 Task: Search one way flight ticket for 3 adults, 3 children in business from Texarkana: Texarkana Regional Airport (webb Field) to Raleigh: Raleigh-durham International Airport on 8-5-2023. Choice of flights is Delta. Number of bags: 4 checked bags. Price is upto 108000. Outbound departure time preference is 0:00.
Action: Mouse moved to (282, 115)
Screenshot: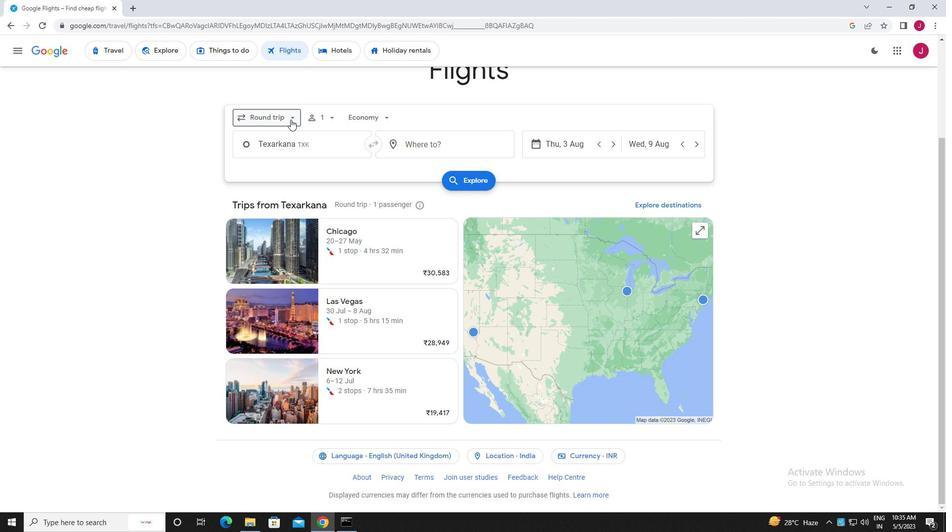 
Action: Mouse pressed left at (282, 115)
Screenshot: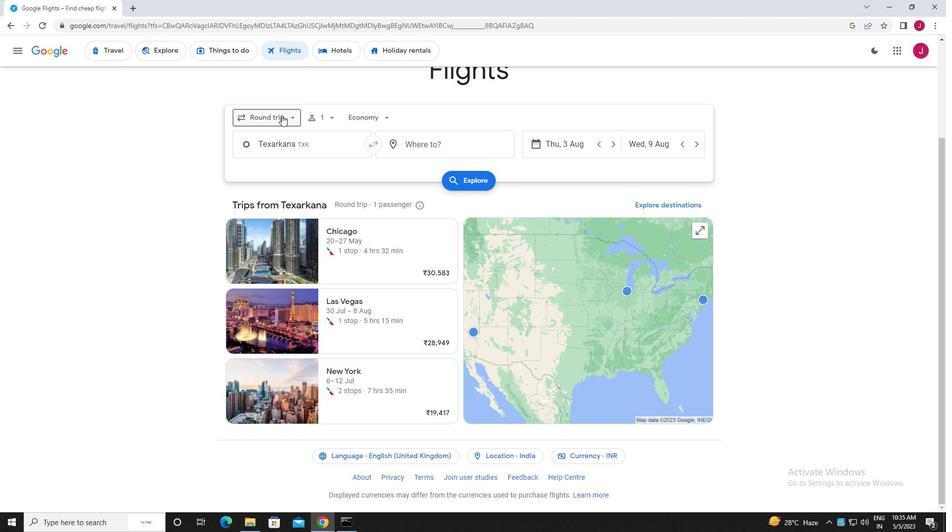 
Action: Mouse moved to (282, 164)
Screenshot: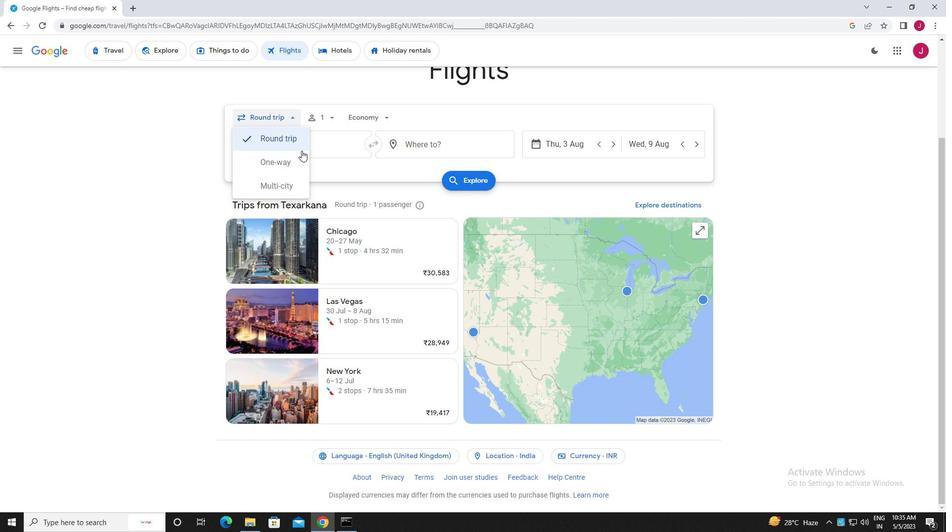 
Action: Mouse pressed left at (282, 164)
Screenshot: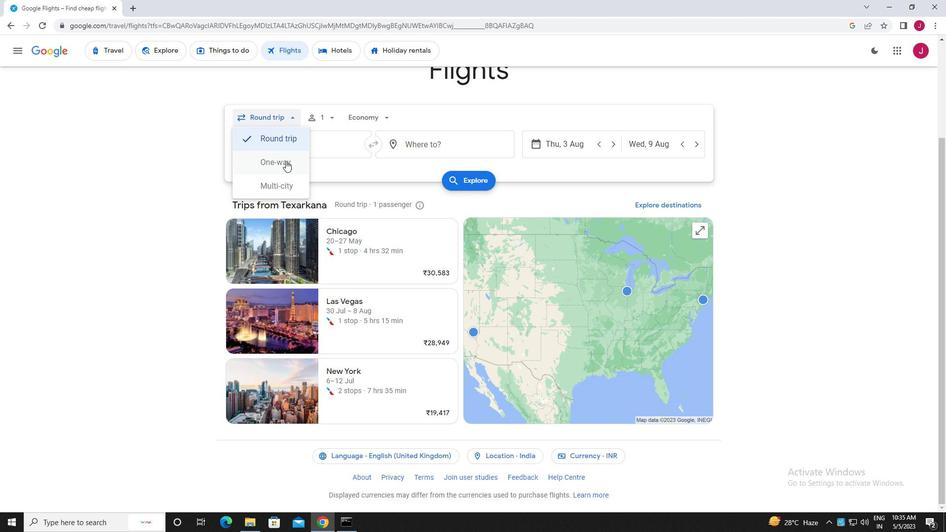 
Action: Mouse moved to (323, 118)
Screenshot: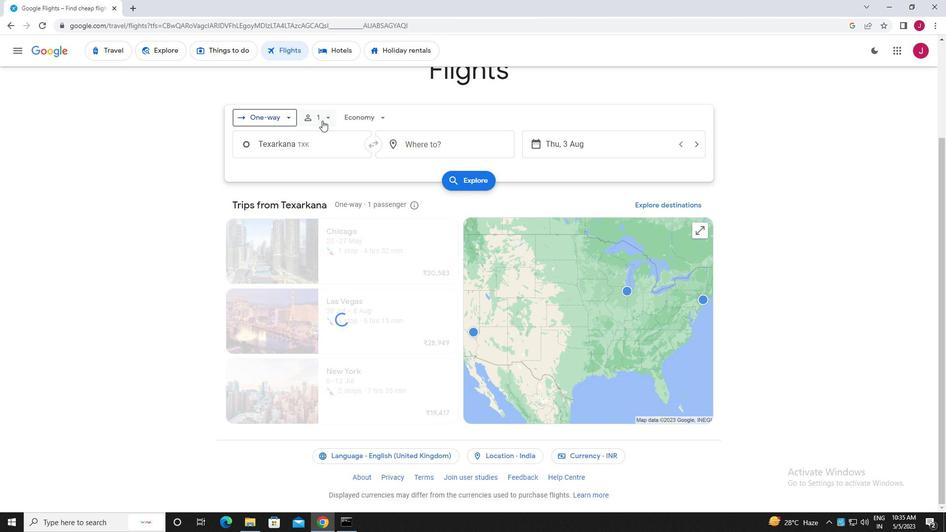 
Action: Mouse pressed left at (323, 118)
Screenshot: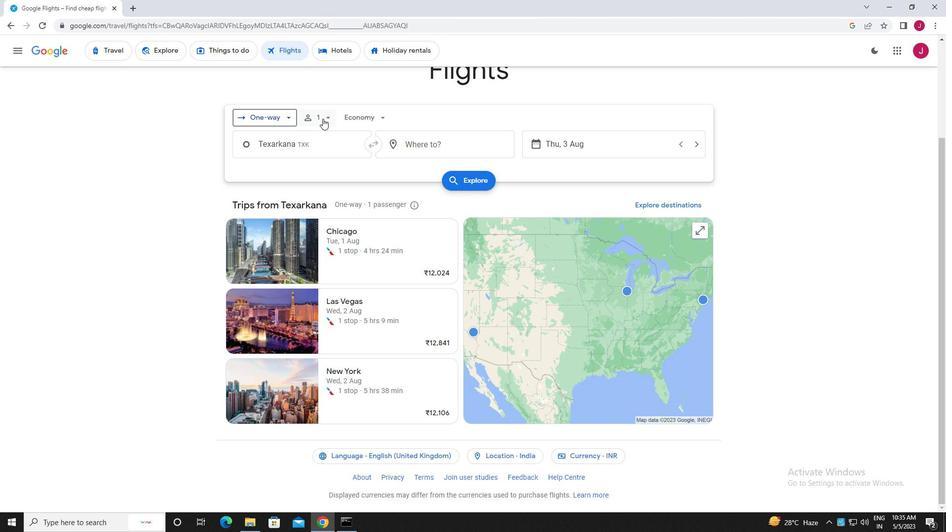 
Action: Mouse moved to (398, 144)
Screenshot: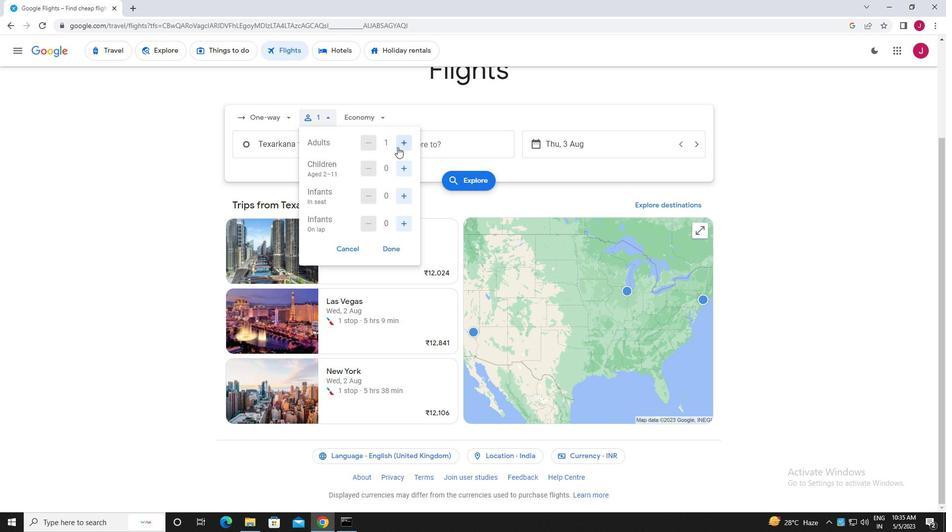 
Action: Mouse pressed left at (398, 144)
Screenshot: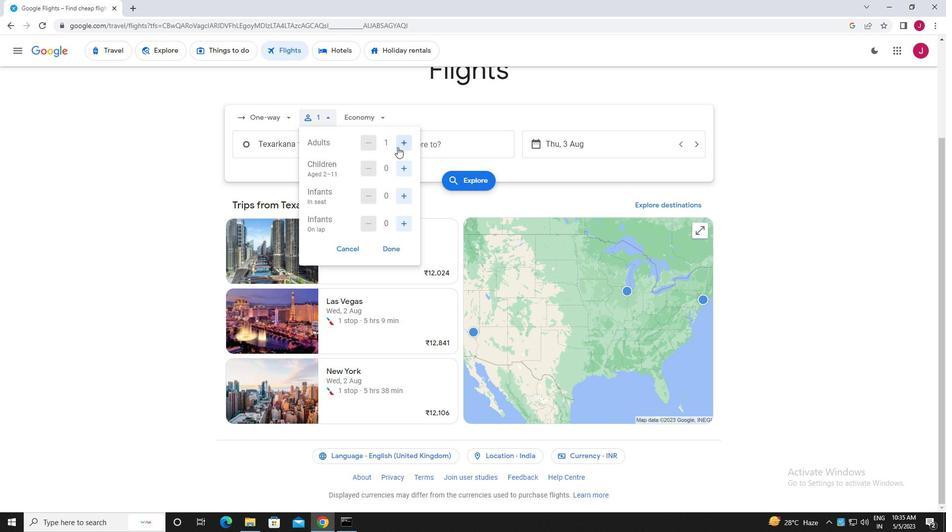 
Action: Mouse pressed left at (398, 144)
Screenshot: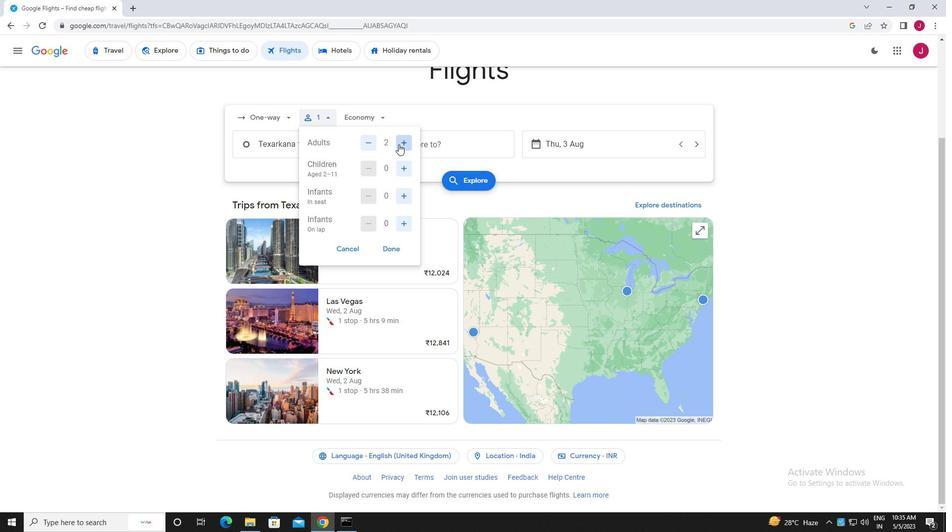 
Action: Mouse moved to (401, 169)
Screenshot: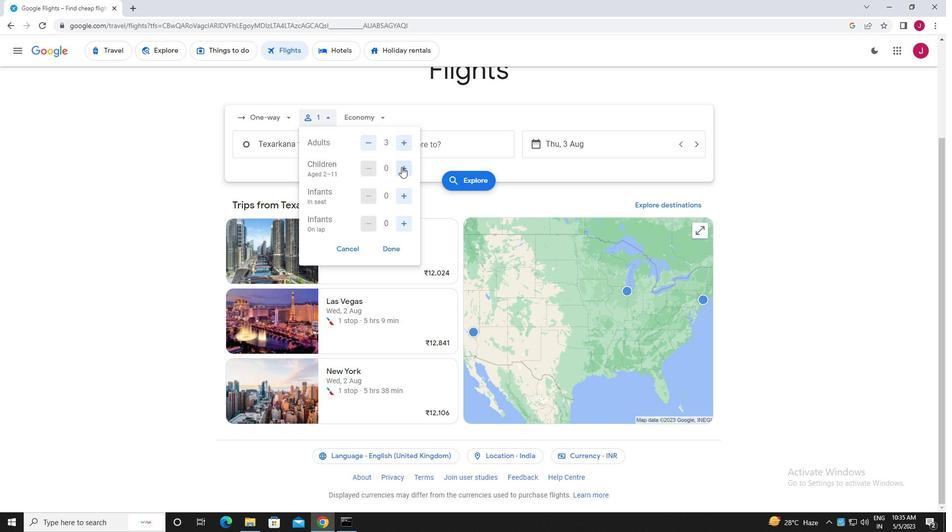 
Action: Mouse pressed left at (401, 169)
Screenshot: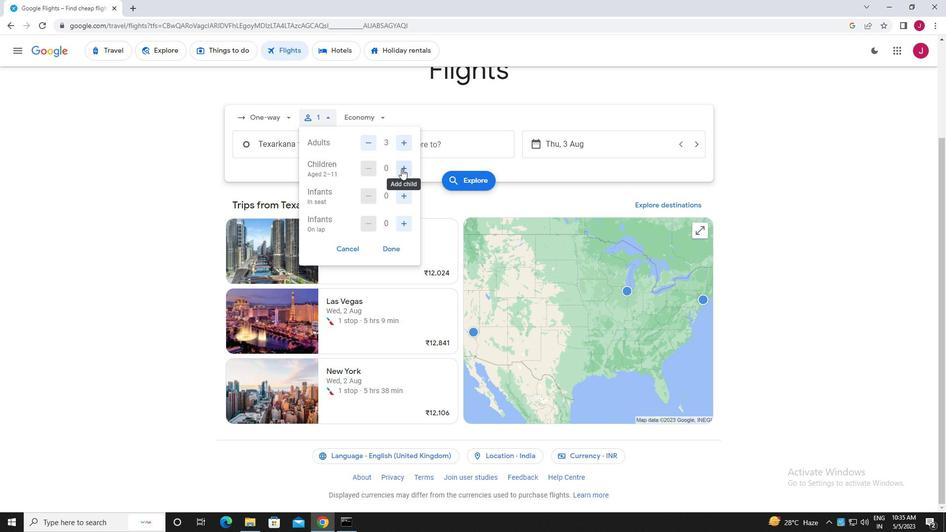 
Action: Mouse pressed left at (401, 169)
Screenshot: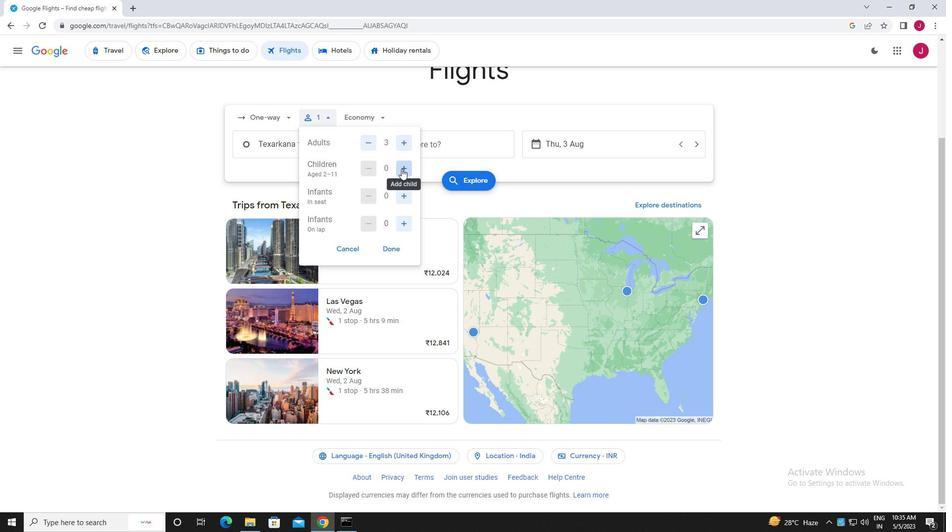 
Action: Mouse pressed left at (401, 169)
Screenshot: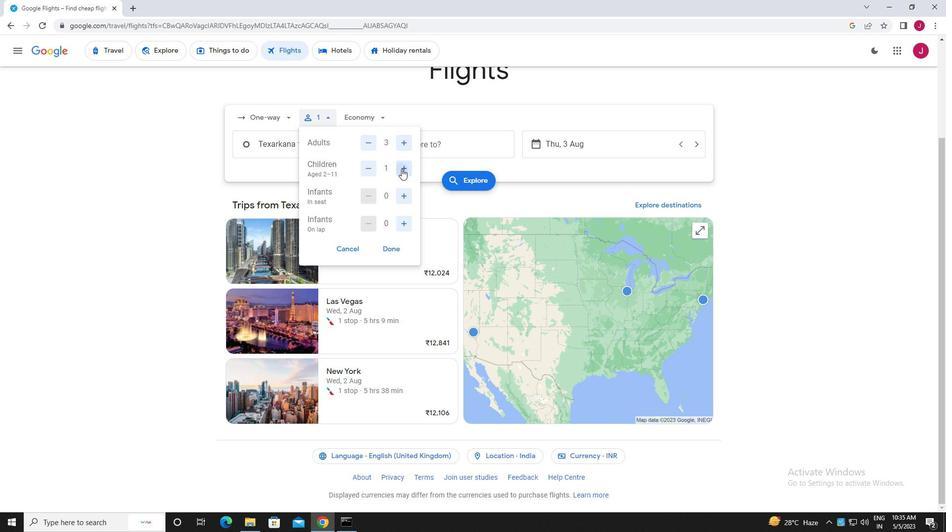 
Action: Mouse moved to (393, 247)
Screenshot: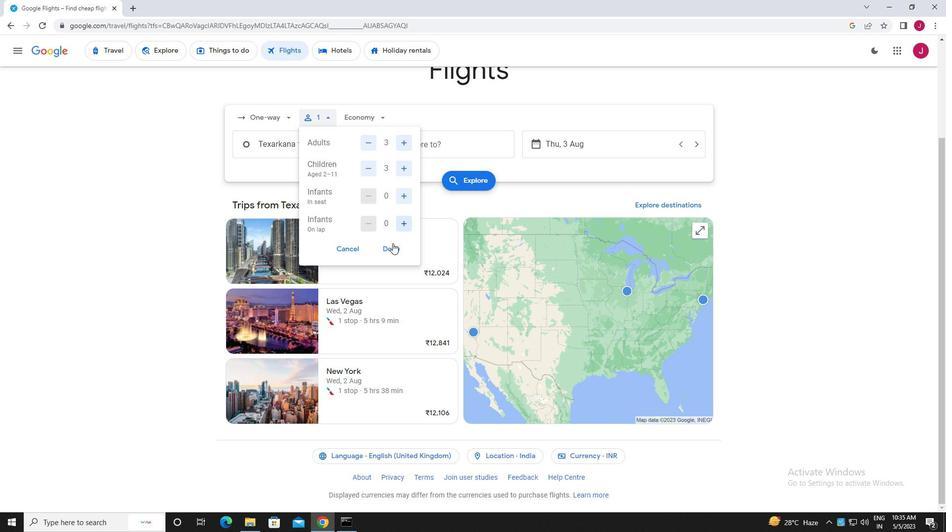 
Action: Mouse pressed left at (393, 247)
Screenshot: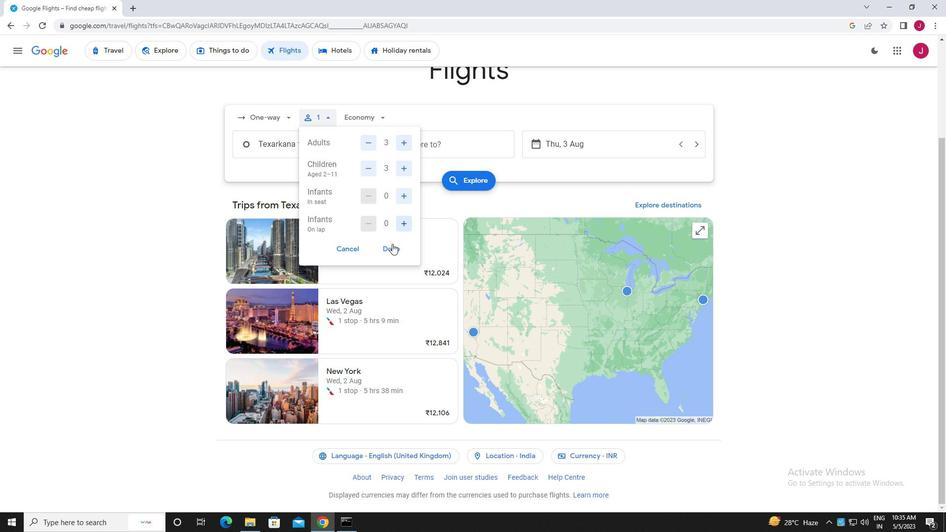 
Action: Mouse moved to (365, 119)
Screenshot: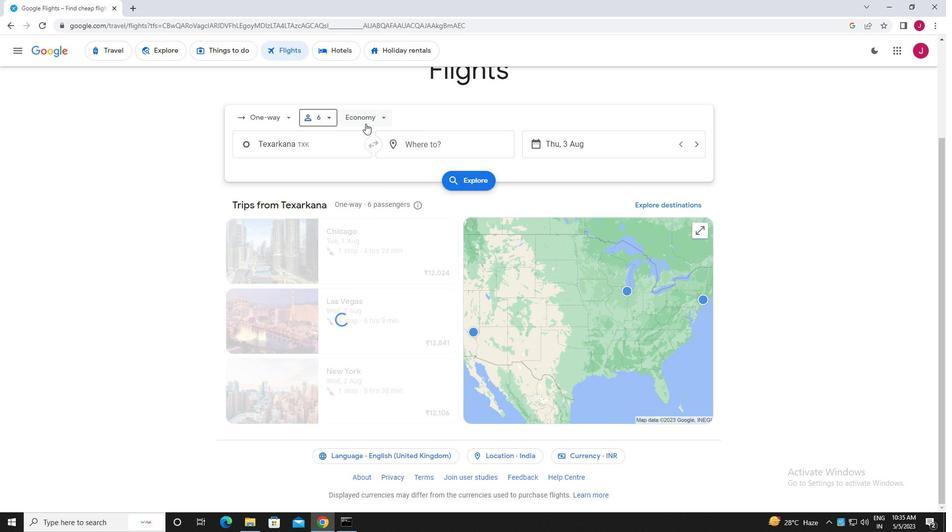 
Action: Mouse pressed left at (365, 119)
Screenshot: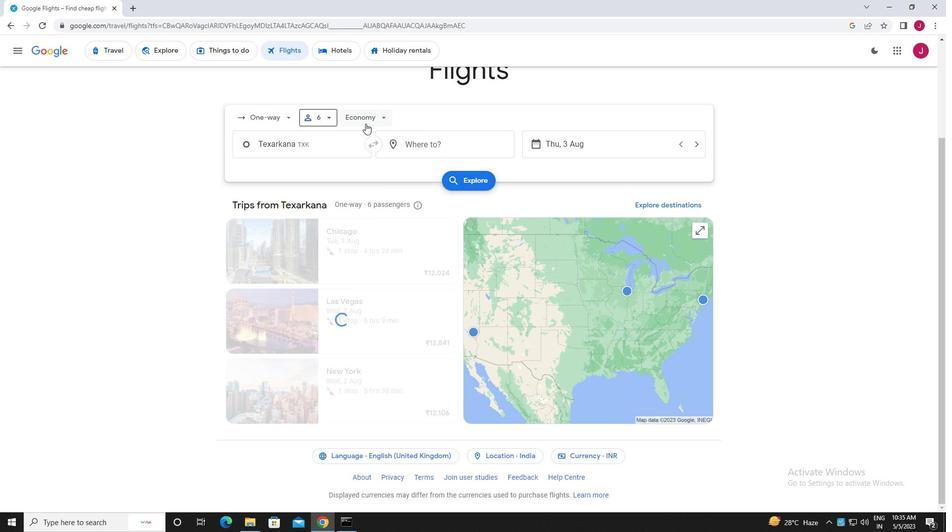 
Action: Mouse moved to (377, 185)
Screenshot: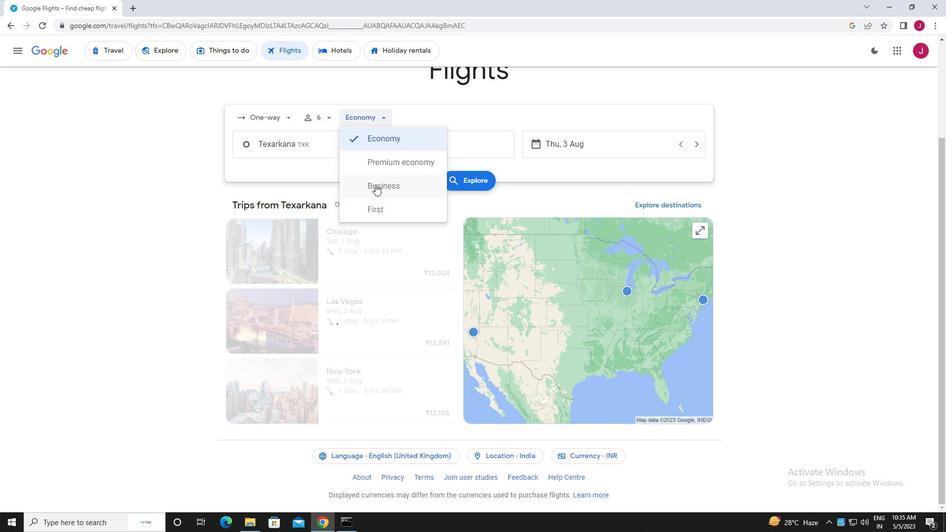 
Action: Mouse pressed left at (377, 185)
Screenshot: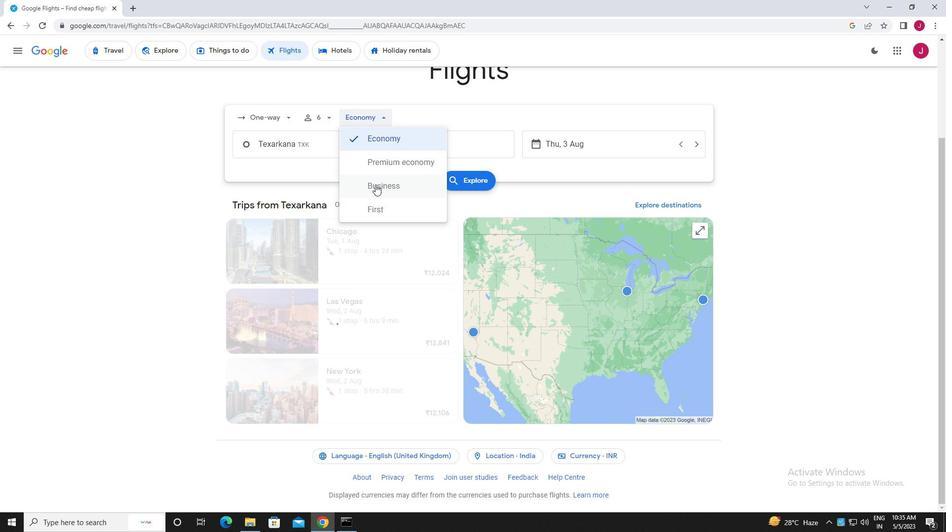 
Action: Mouse moved to (334, 147)
Screenshot: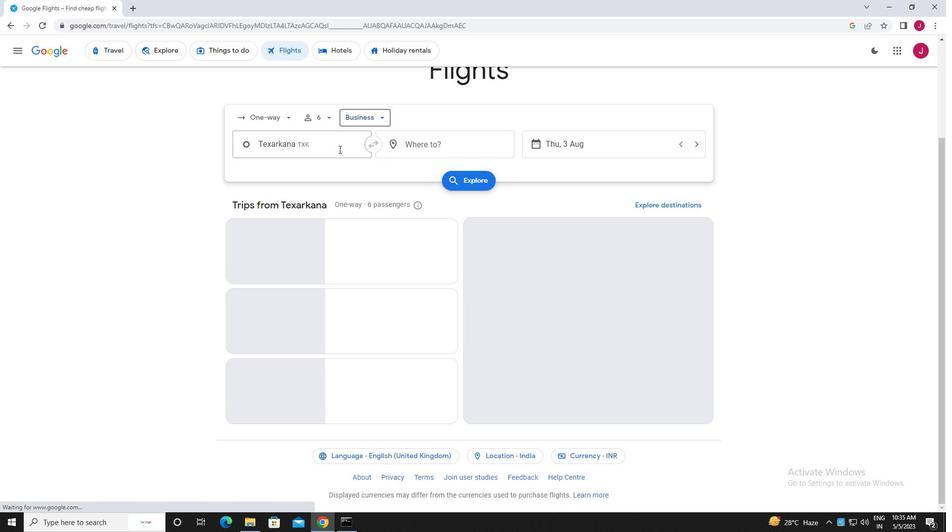 
Action: Mouse pressed left at (334, 147)
Screenshot: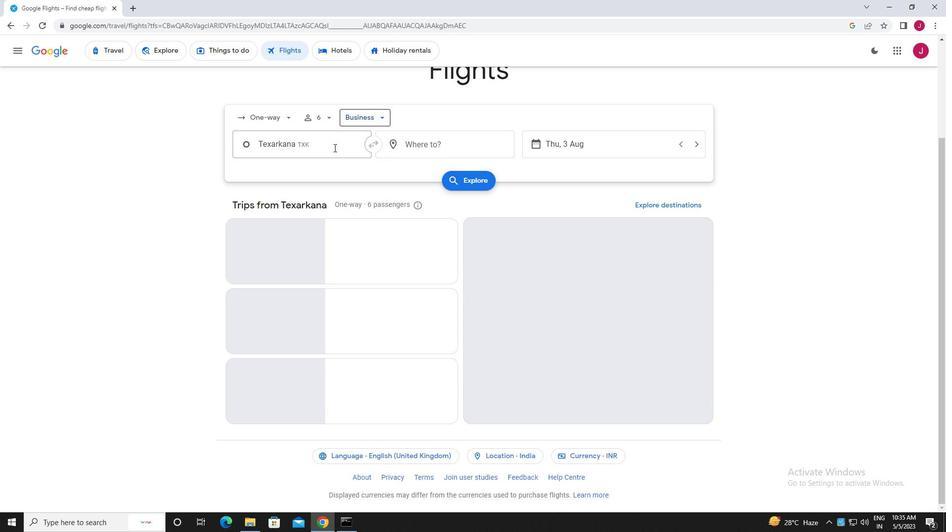 
Action: Mouse moved to (336, 147)
Screenshot: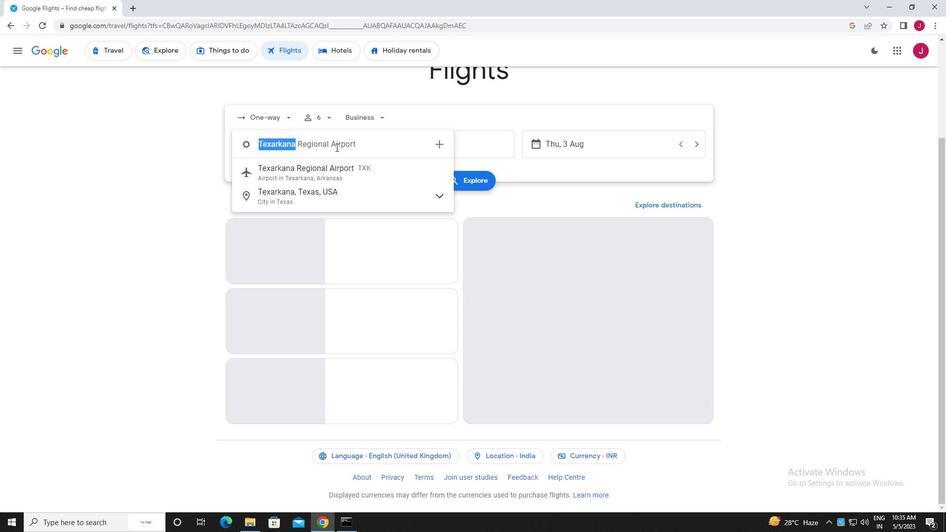 
Action: Key pressed texarkana
Screenshot: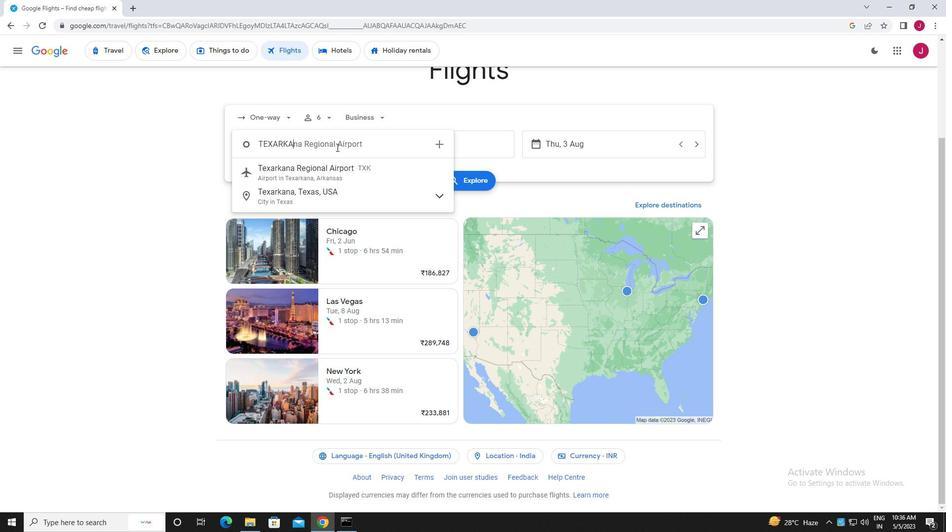 
Action: Mouse moved to (340, 171)
Screenshot: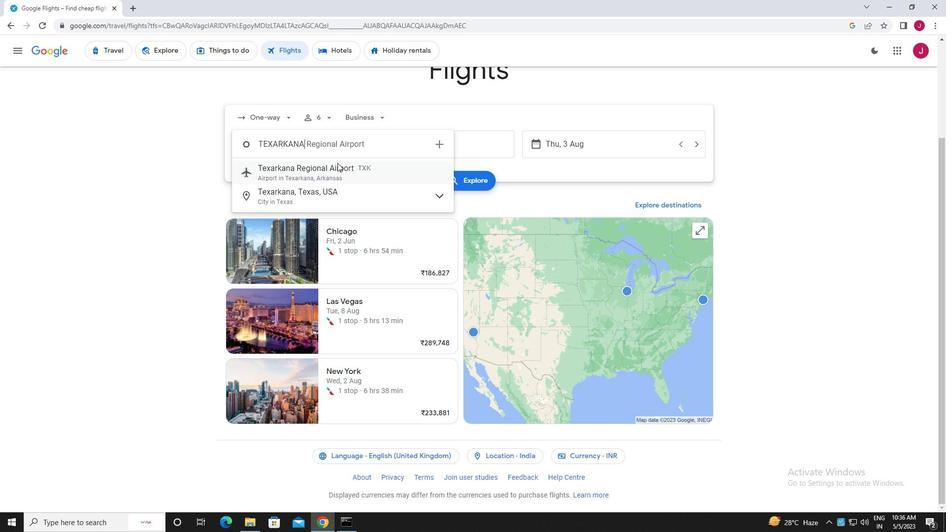 
Action: Mouse pressed left at (340, 171)
Screenshot: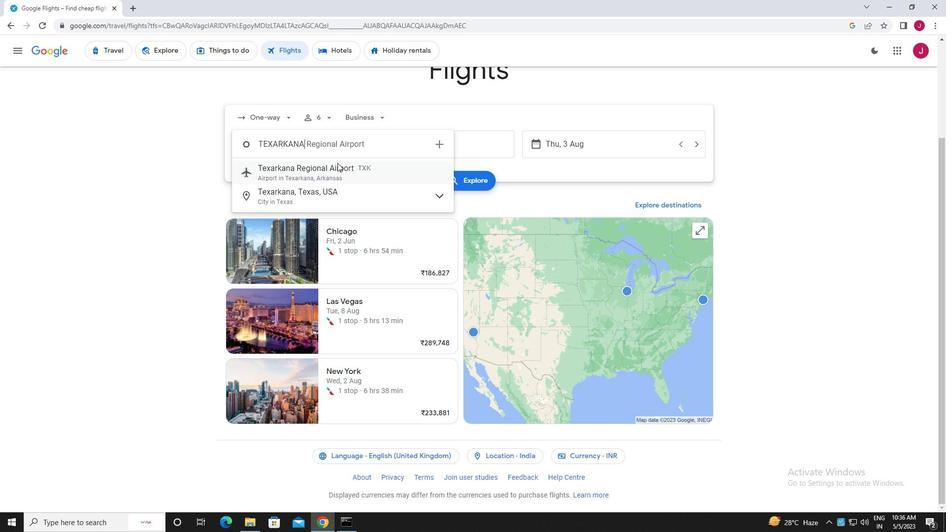 
Action: Mouse moved to (443, 145)
Screenshot: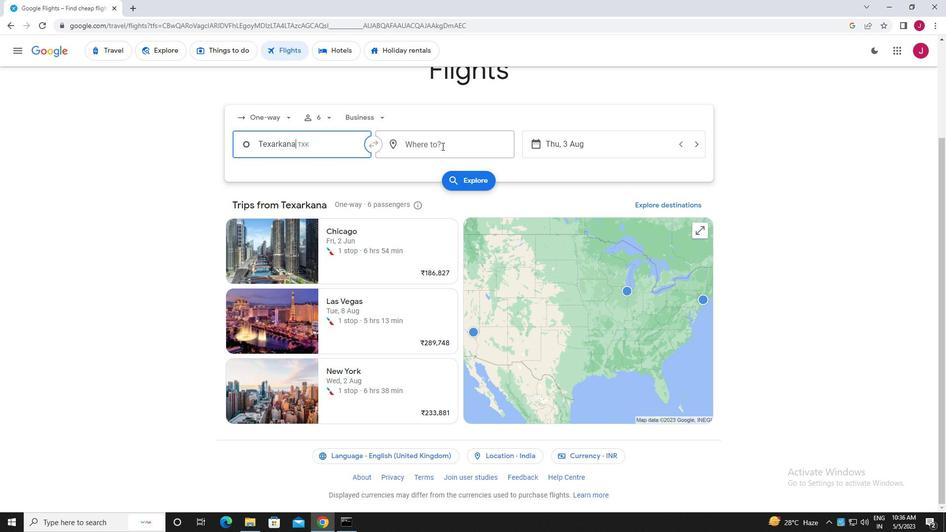 
Action: Mouse pressed left at (443, 145)
Screenshot: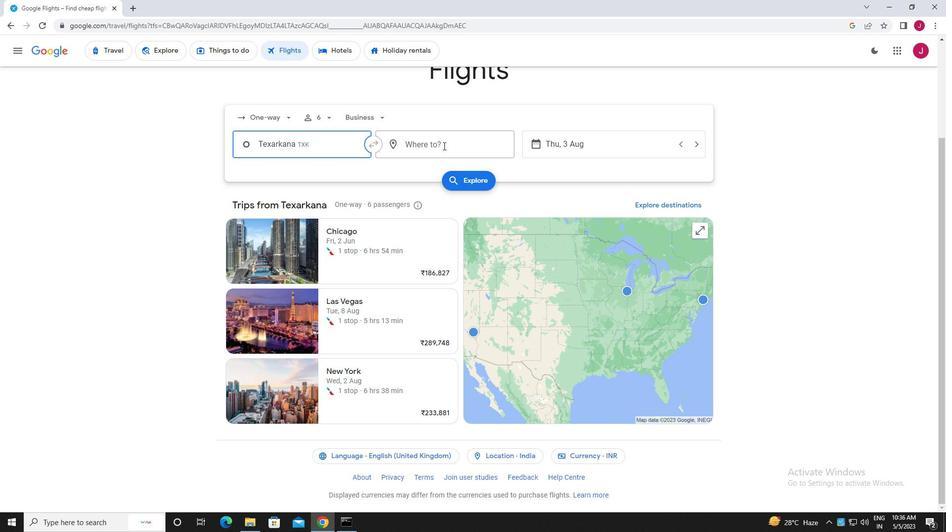 
Action: Mouse moved to (443, 146)
Screenshot: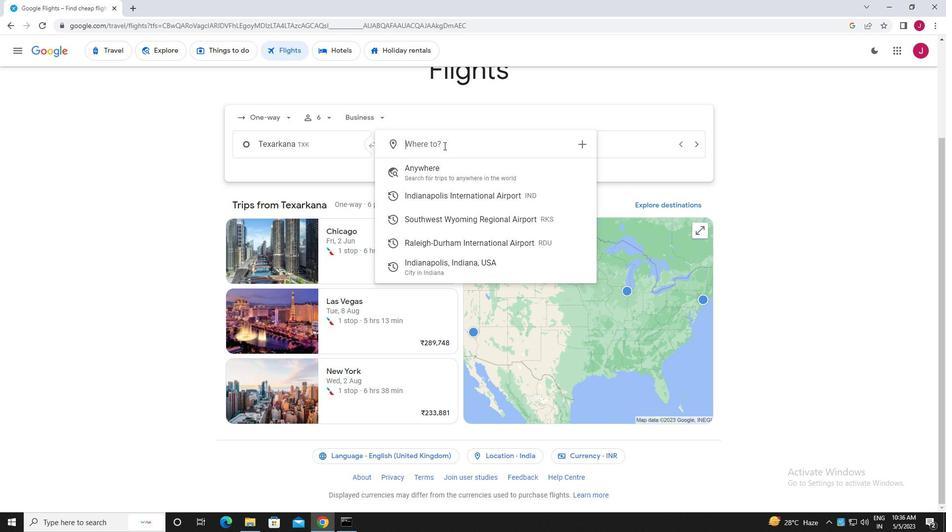 
Action: Key pressed raleigh
Screenshot: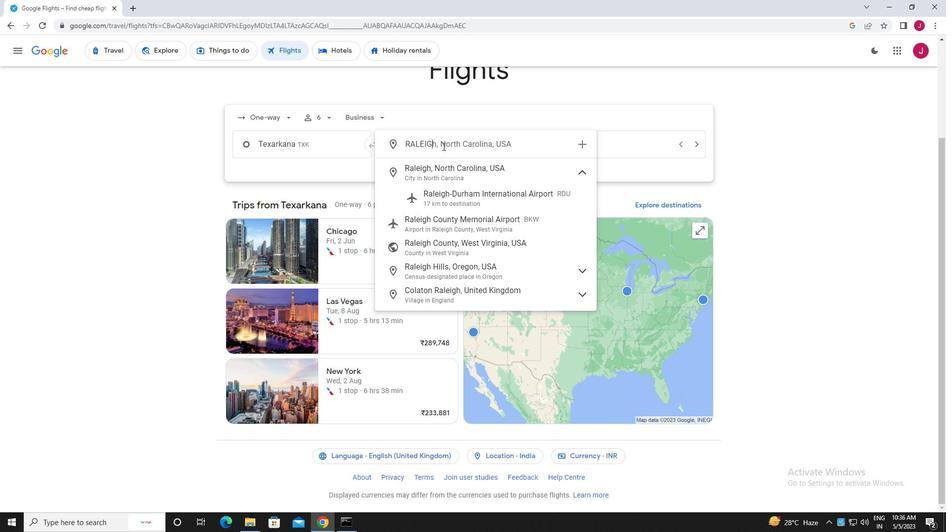 
Action: Mouse moved to (474, 201)
Screenshot: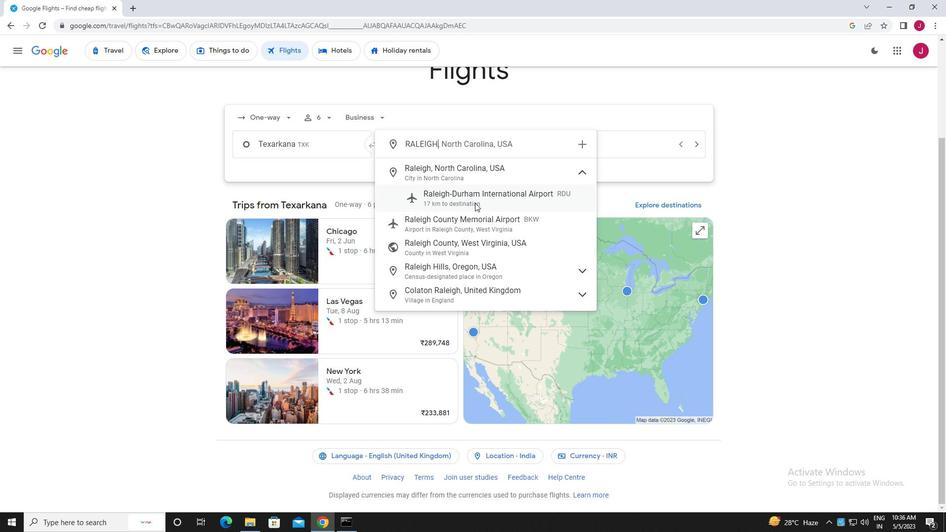 
Action: Mouse pressed left at (474, 201)
Screenshot: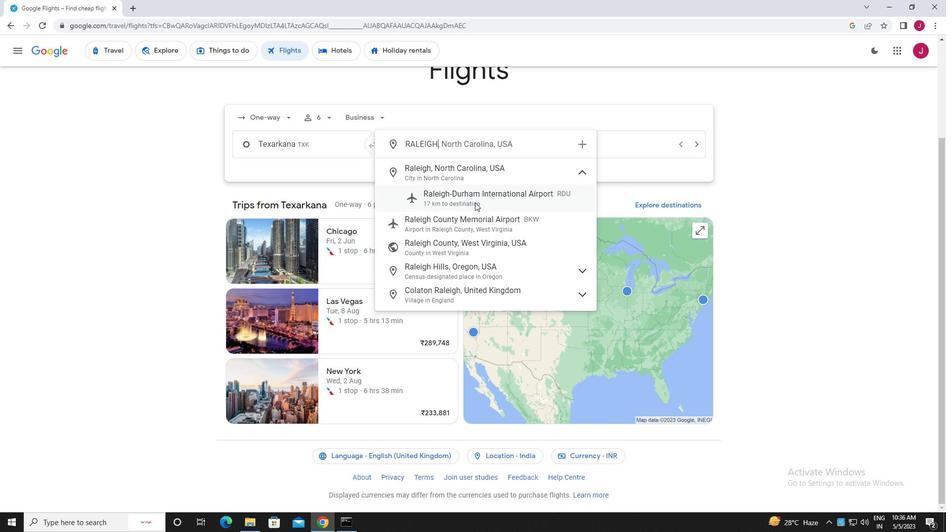 
Action: Mouse moved to (620, 144)
Screenshot: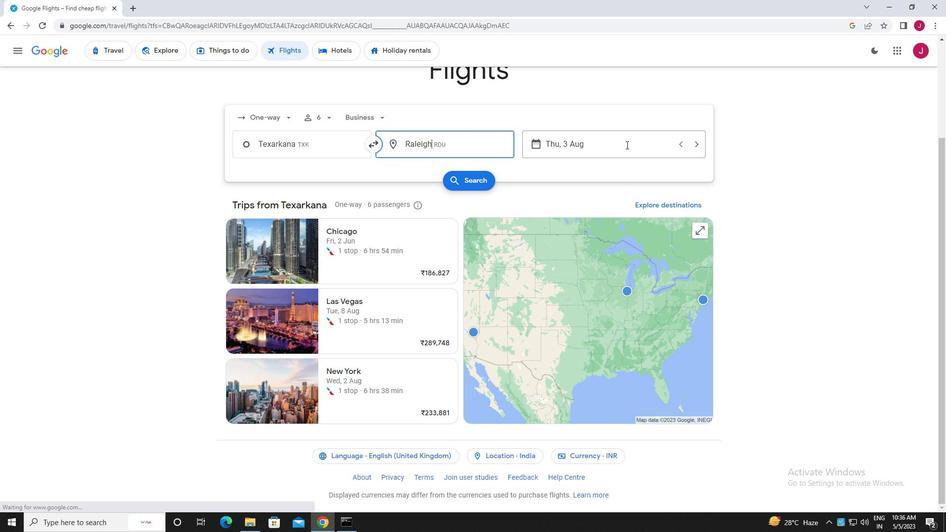 
Action: Mouse pressed left at (620, 144)
Screenshot: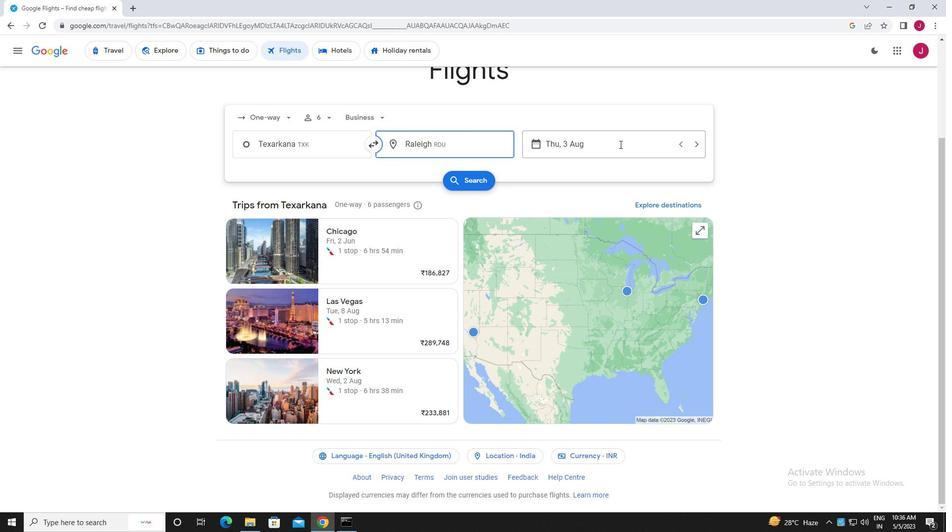 
Action: Mouse moved to (494, 222)
Screenshot: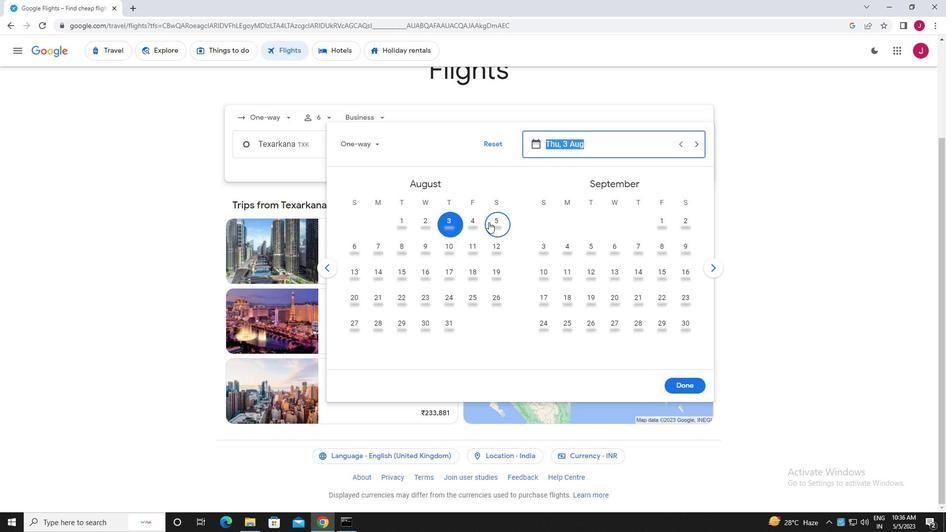 
Action: Mouse pressed left at (494, 222)
Screenshot: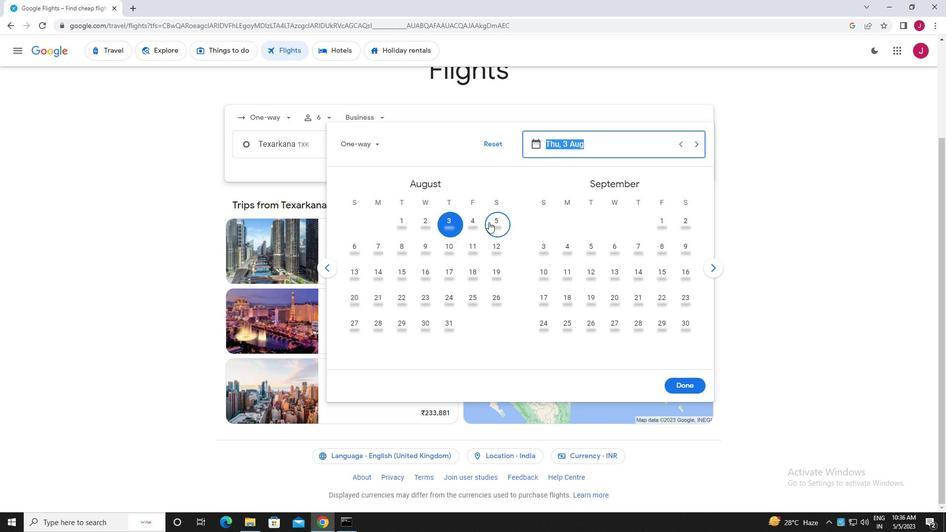 
Action: Mouse moved to (677, 389)
Screenshot: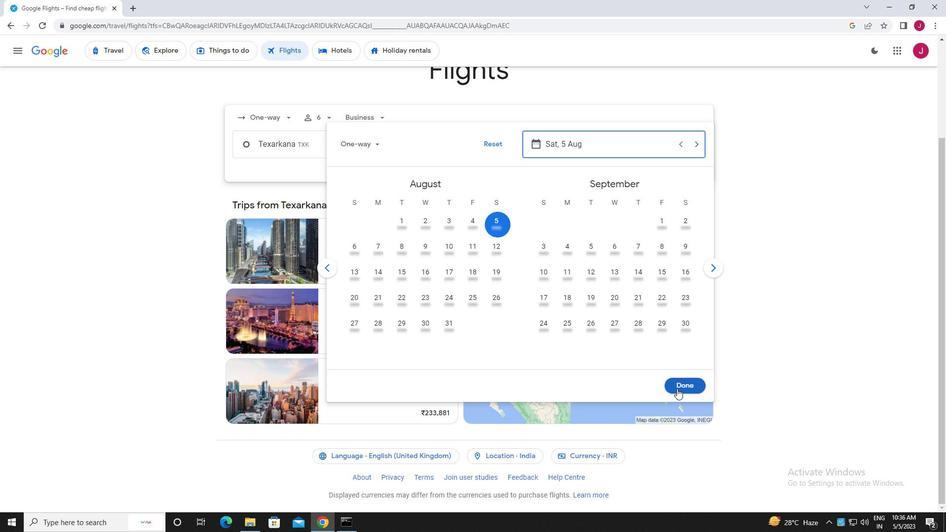 
Action: Mouse pressed left at (677, 389)
Screenshot: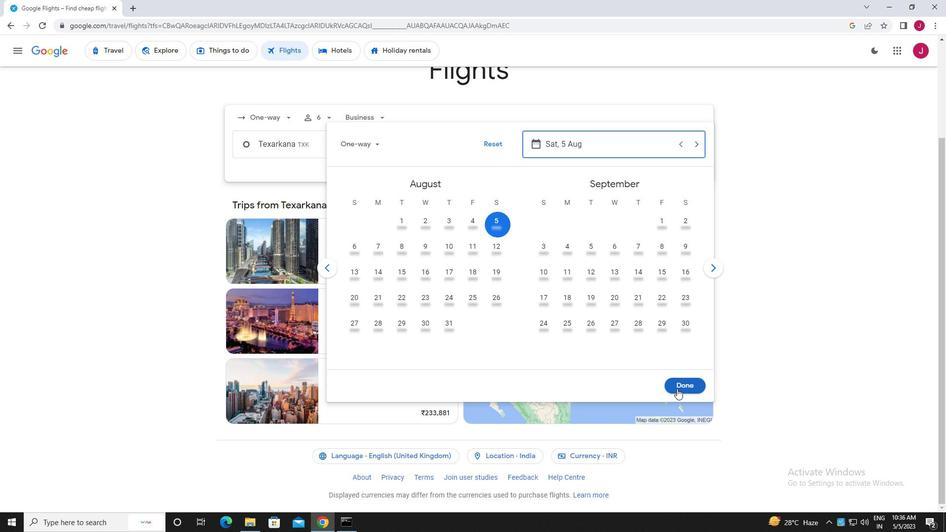 
Action: Mouse moved to (477, 183)
Screenshot: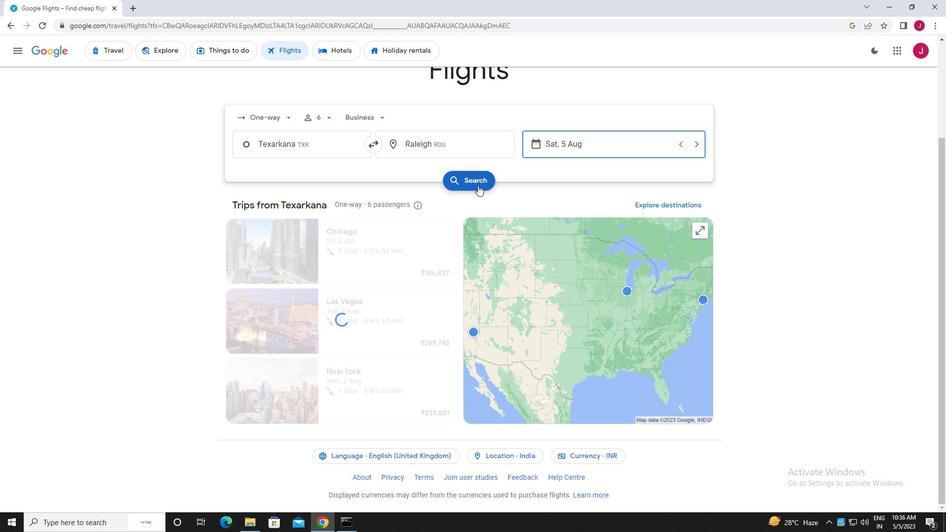 
Action: Mouse pressed left at (477, 183)
Screenshot: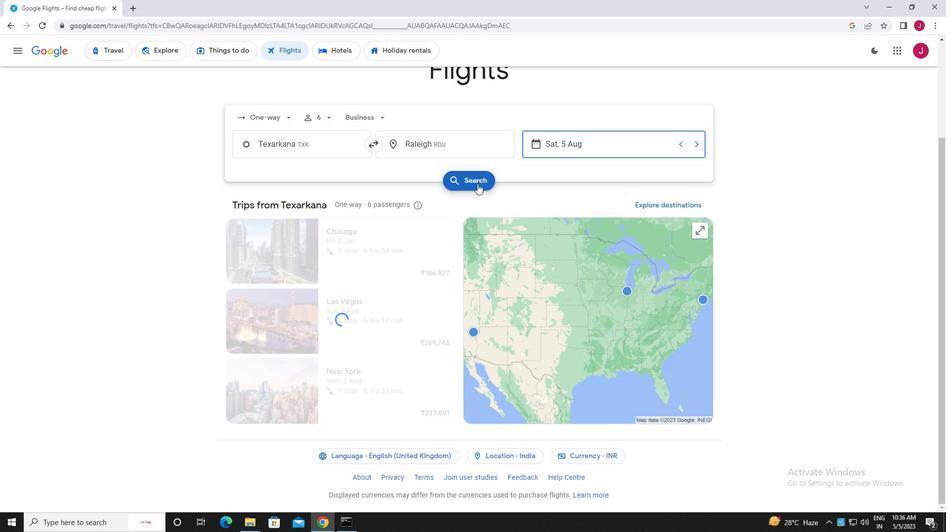 
Action: Mouse moved to (251, 137)
Screenshot: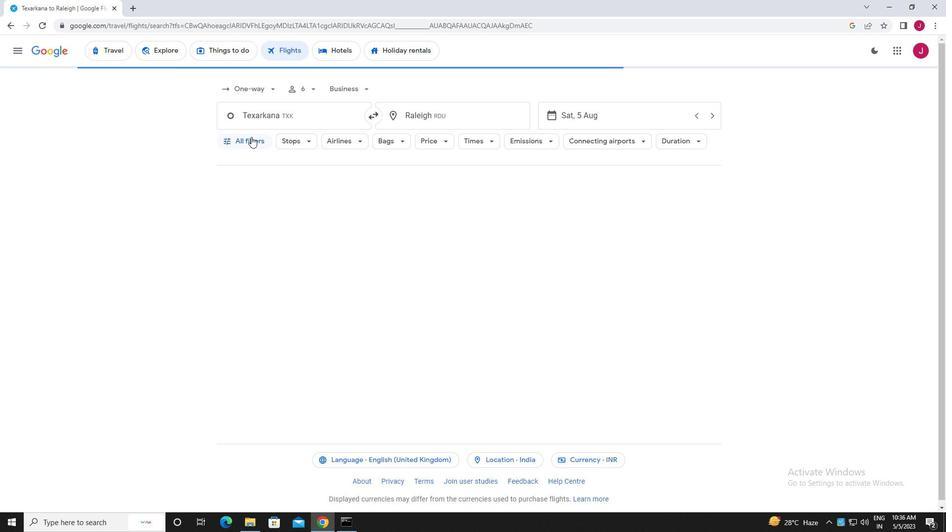 
Action: Mouse pressed left at (251, 137)
Screenshot: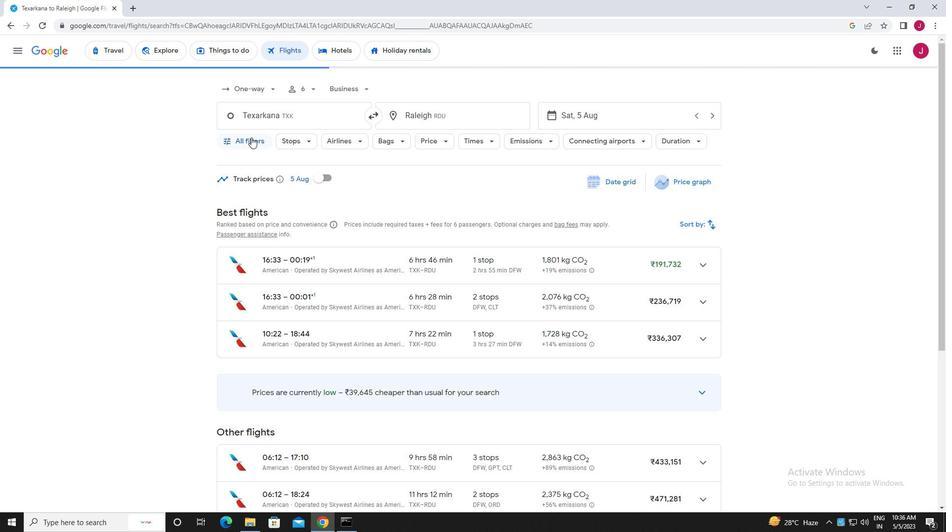 
Action: Mouse moved to (302, 198)
Screenshot: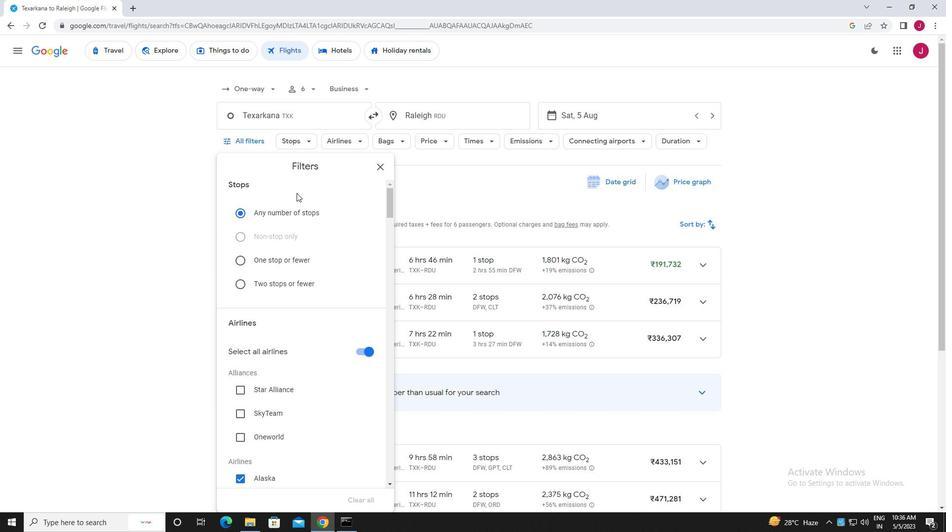 
Action: Mouse scrolled (302, 198) with delta (0, 0)
Screenshot: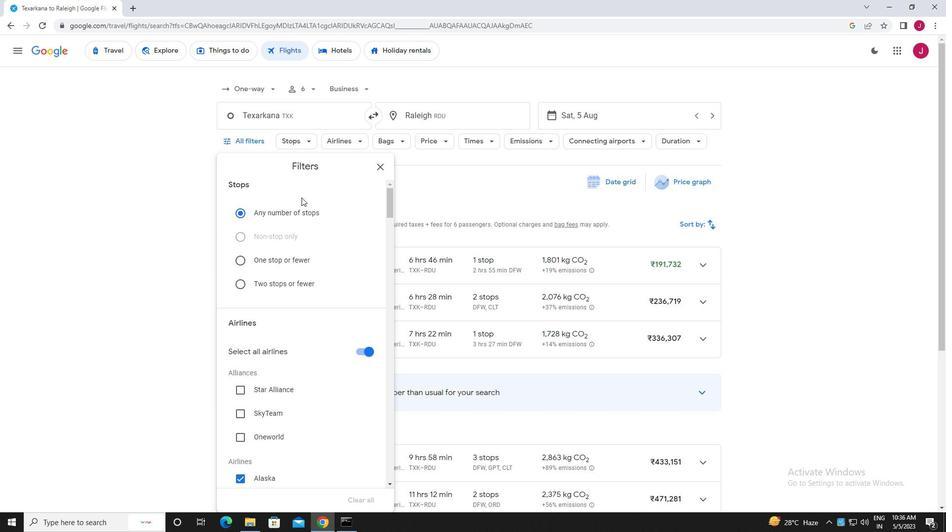 
Action: Mouse scrolled (302, 198) with delta (0, 0)
Screenshot: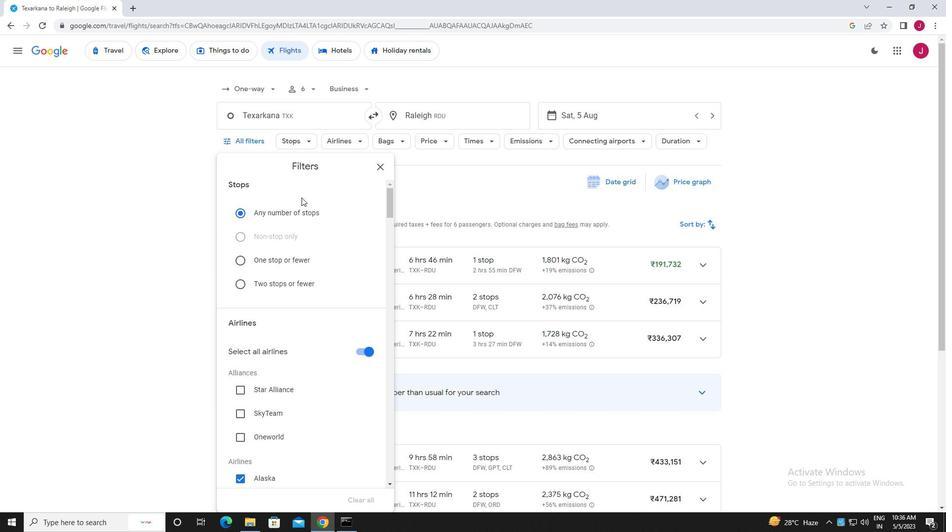 
Action: Mouse scrolled (302, 198) with delta (0, 0)
Screenshot: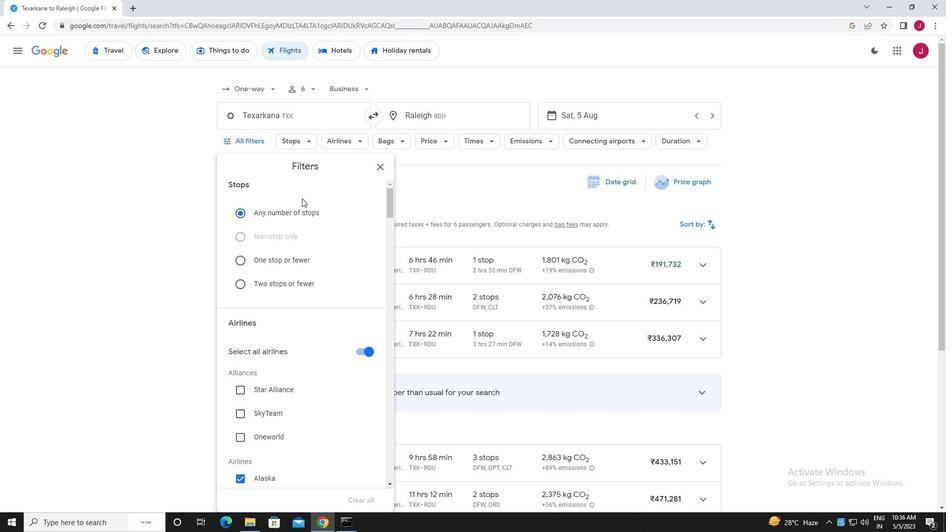
Action: Mouse moved to (362, 207)
Screenshot: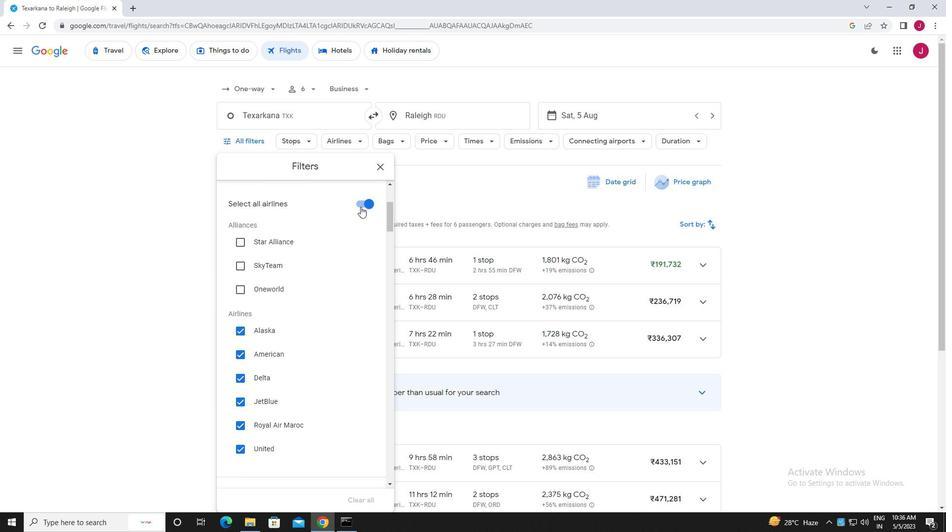 
Action: Mouse pressed left at (362, 207)
Screenshot: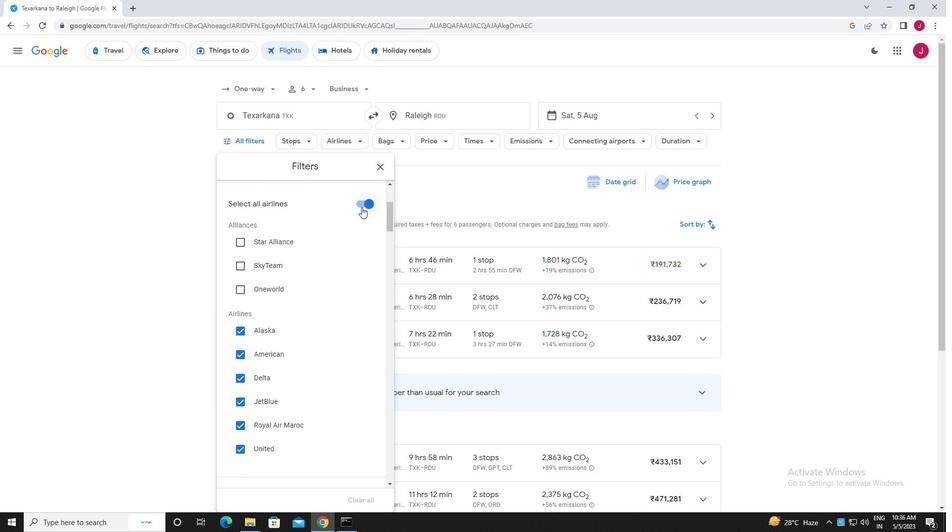 
Action: Mouse moved to (325, 226)
Screenshot: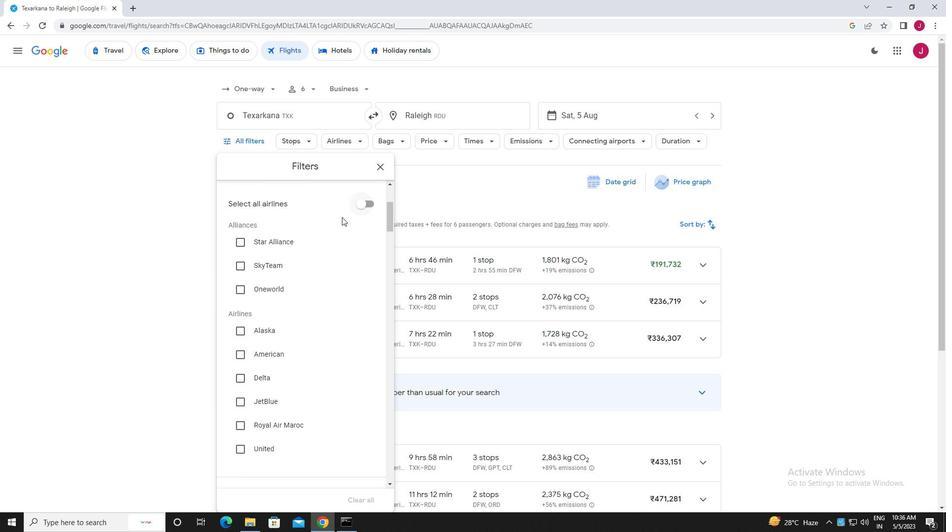 
Action: Mouse scrolled (325, 225) with delta (0, 0)
Screenshot: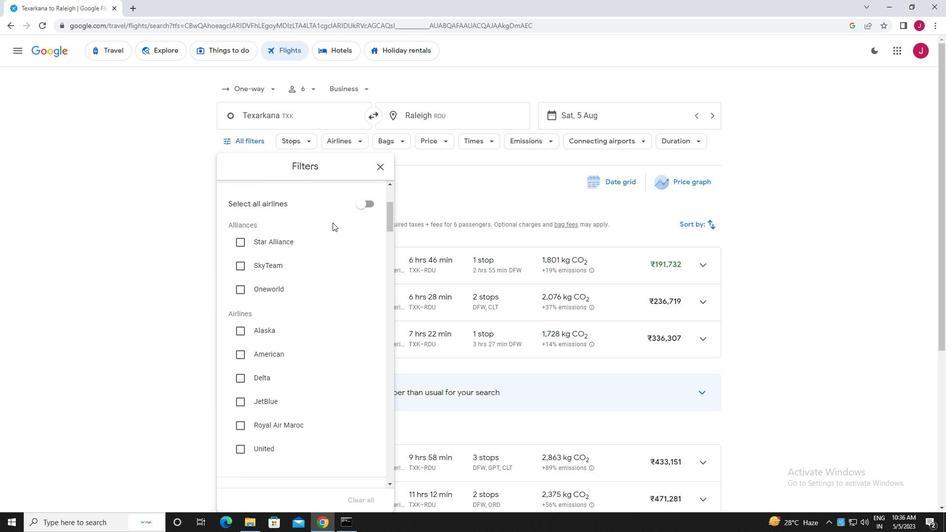 
Action: Mouse scrolled (325, 225) with delta (0, 0)
Screenshot: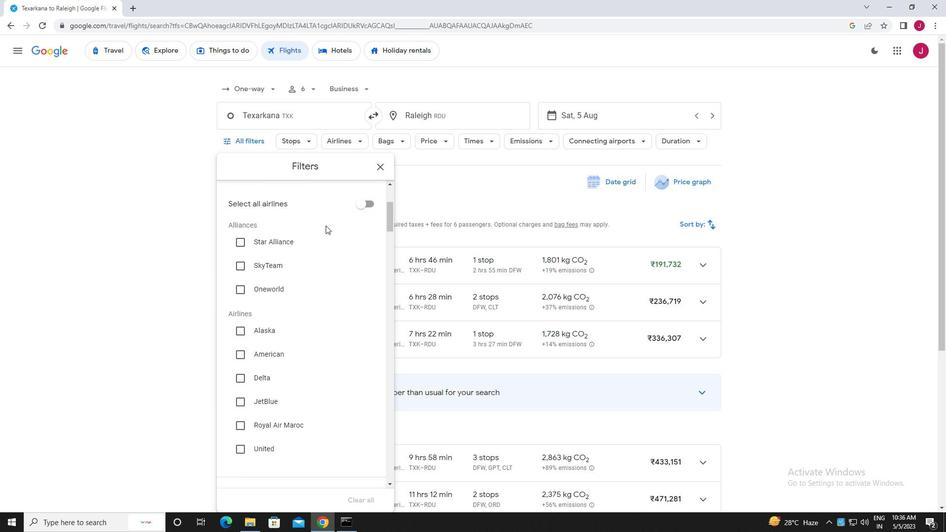 
Action: Mouse scrolled (325, 225) with delta (0, 0)
Screenshot: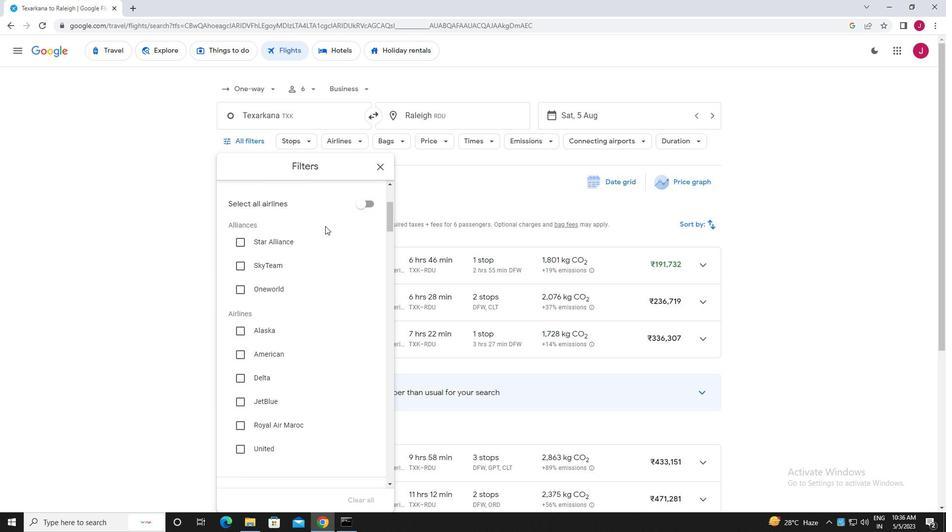 
Action: Mouse moved to (242, 228)
Screenshot: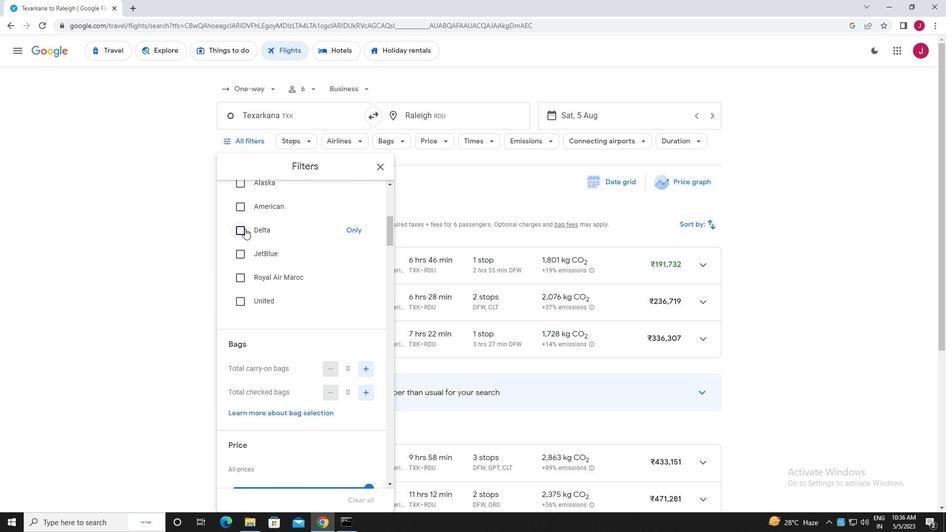 
Action: Mouse pressed left at (242, 228)
Screenshot: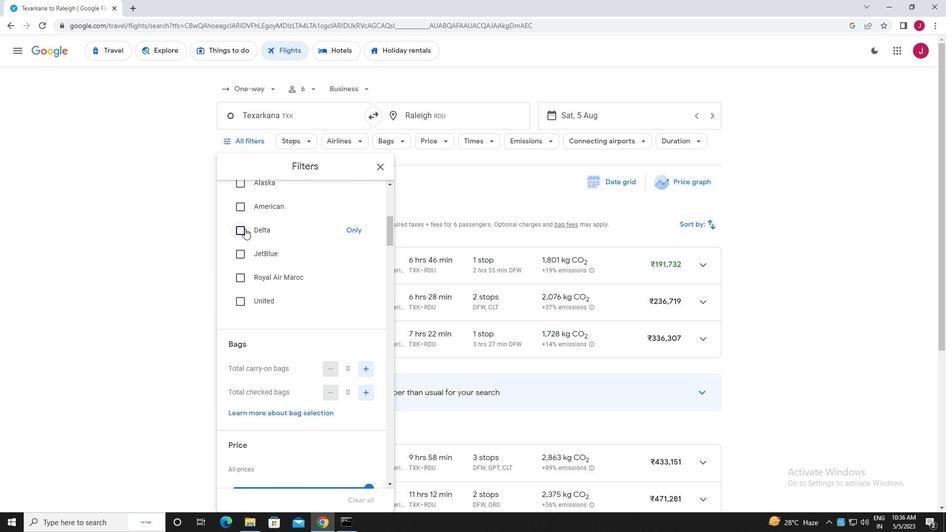 
Action: Mouse moved to (296, 232)
Screenshot: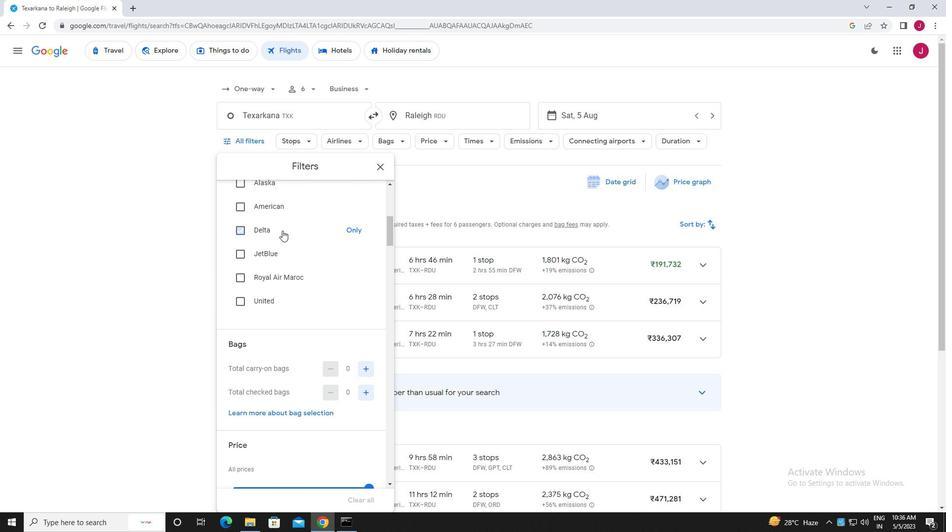 
Action: Mouse scrolled (296, 231) with delta (0, 0)
Screenshot: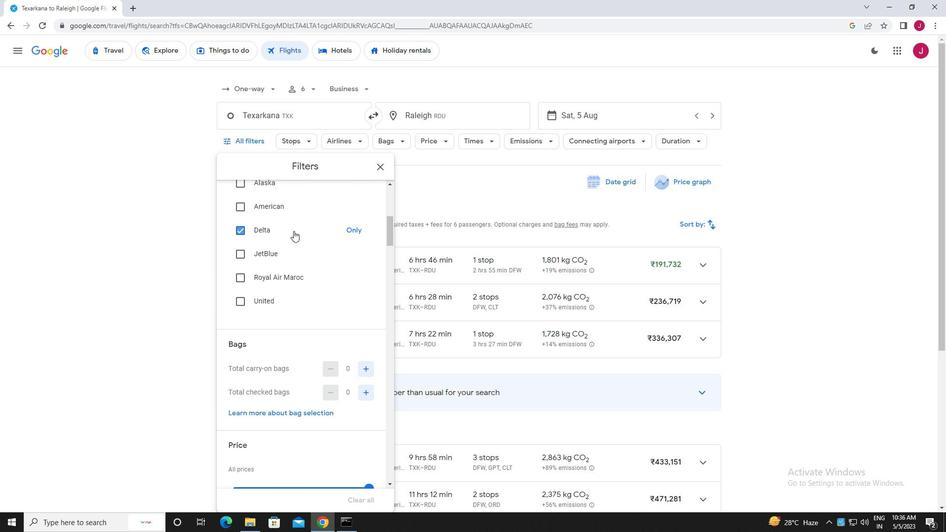 
Action: Mouse scrolled (296, 231) with delta (0, 0)
Screenshot: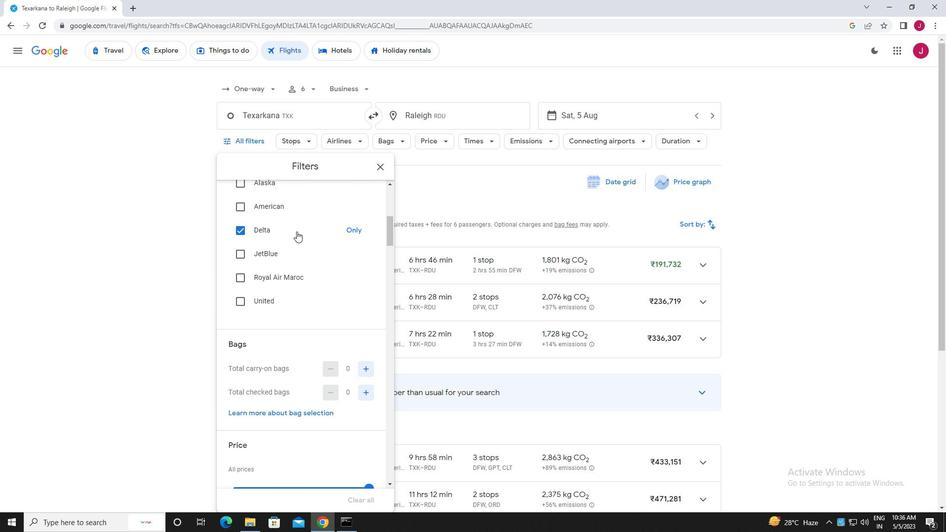 
Action: Mouse scrolled (296, 231) with delta (0, 0)
Screenshot: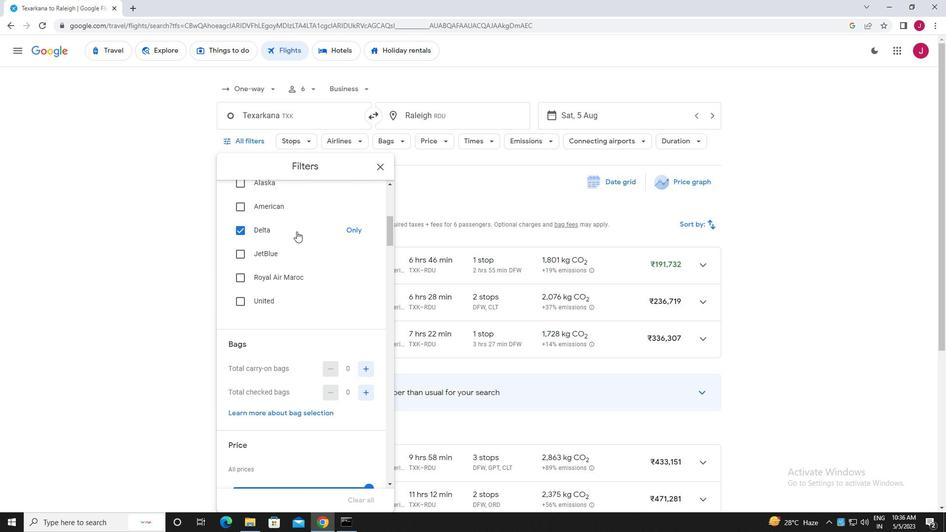 
Action: Mouse scrolled (296, 231) with delta (0, 0)
Screenshot: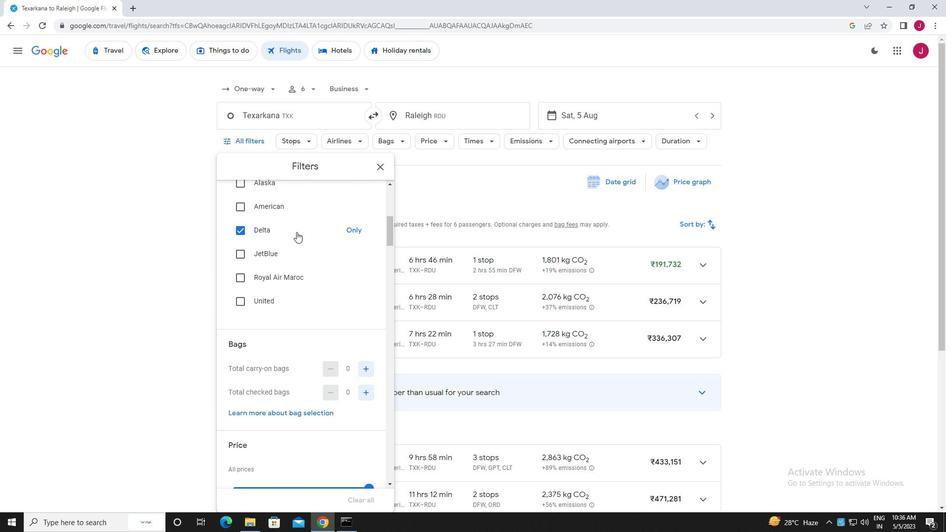 
Action: Mouse scrolled (296, 232) with delta (0, 0)
Screenshot: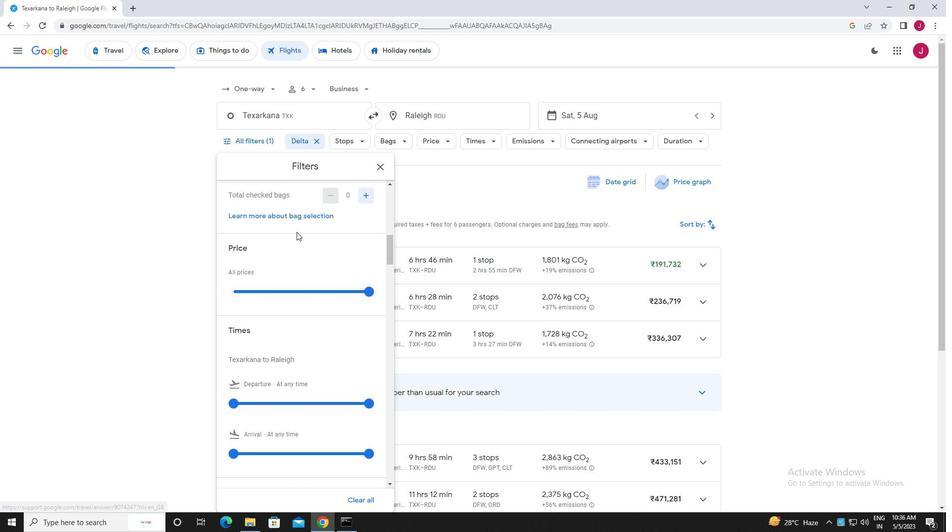 
Action: Mouse moved to (364, 248)
Screenshot: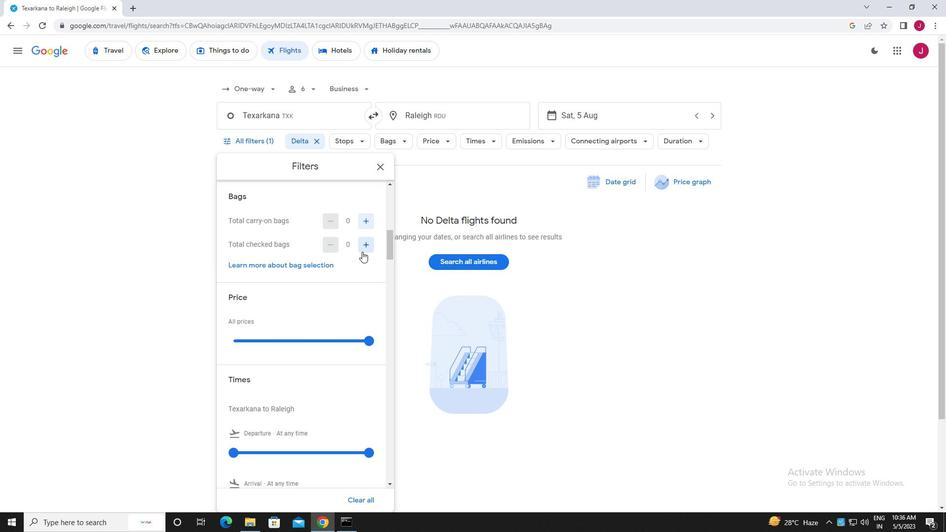 
Action: Mouse pressed left at (364, 248)
Screenshot: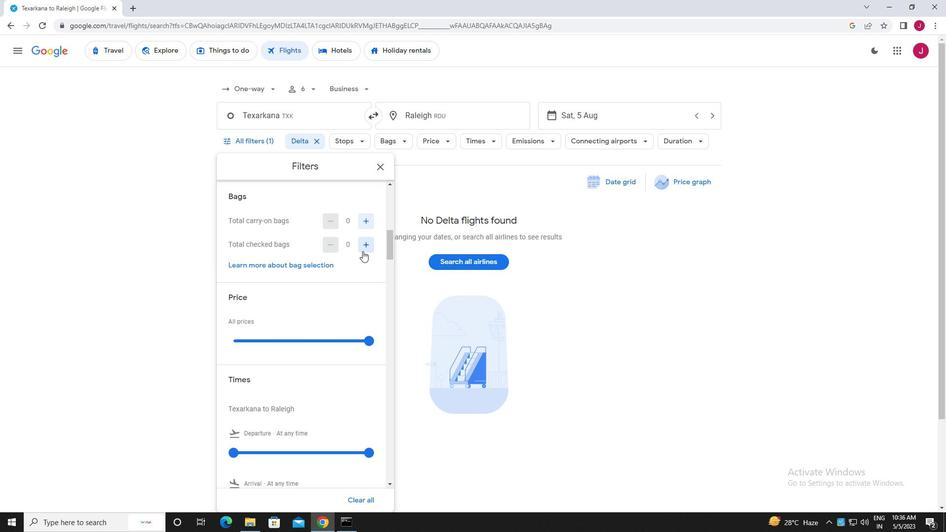 
Action: Mouse pressed left at (364, 248)
Screenshot: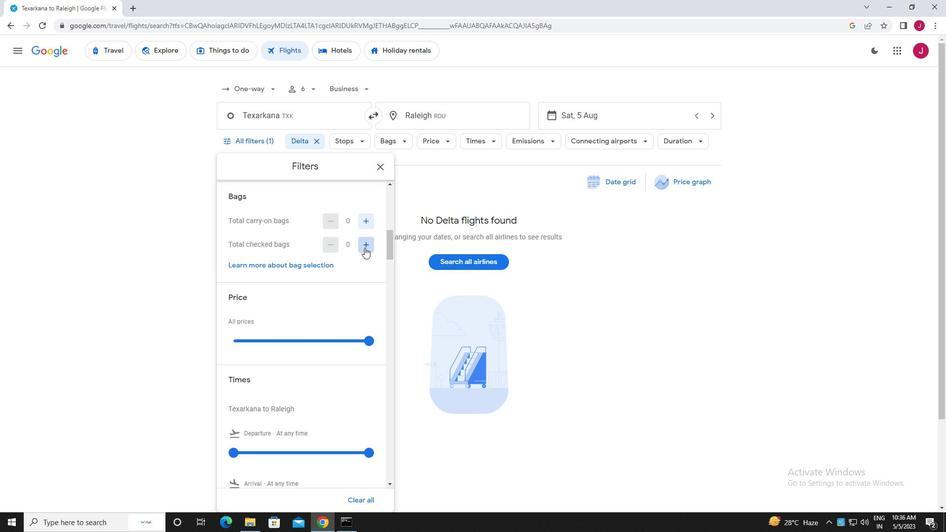 
Action: Mouse pressed left at (364, 248)
Screenshot: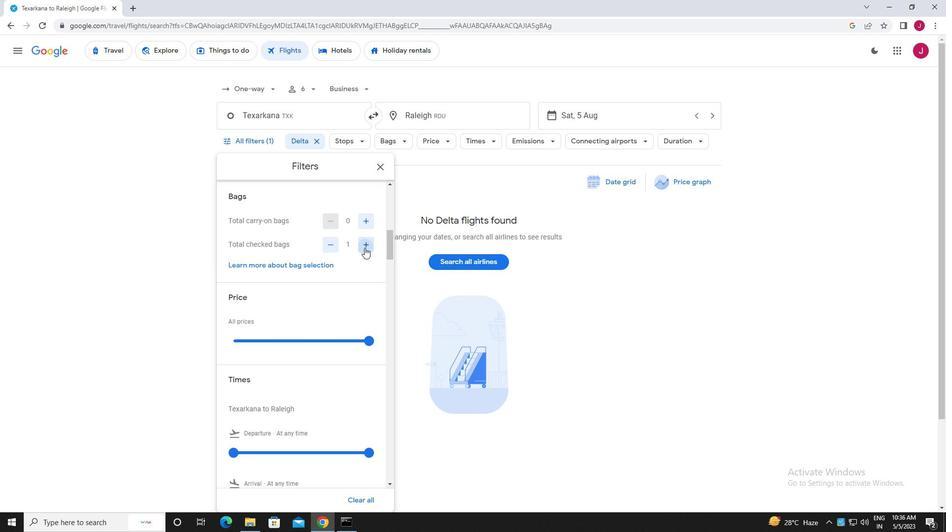 
Action: Mouse pressed left at (364, 248)
Screenshot: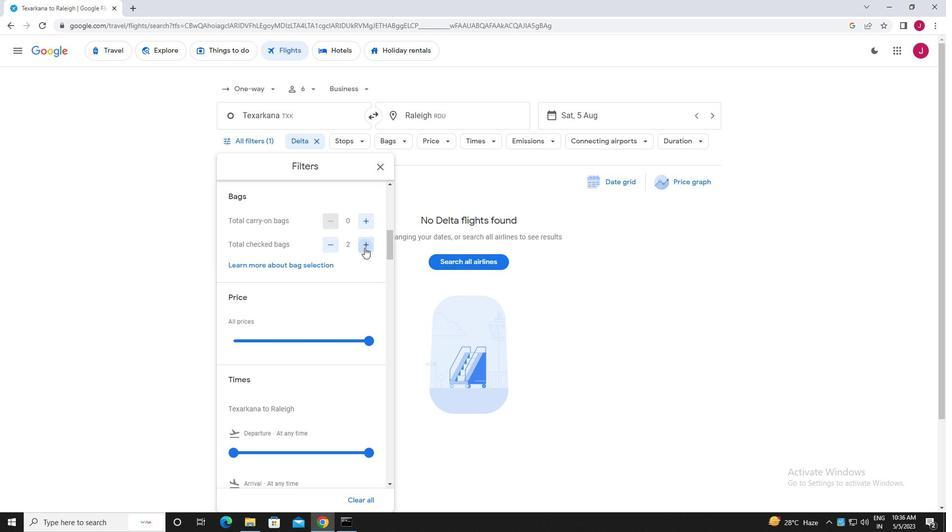
Action: Mouse moved to (346, 249)
Screenshot: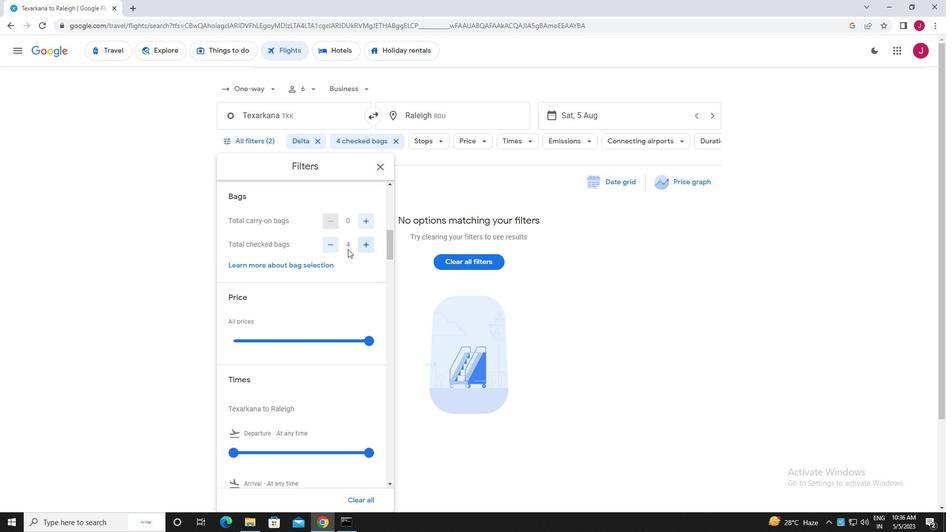 
Action: Mouse scrolled (346, 249) with delta (0, 0)
Screenshot: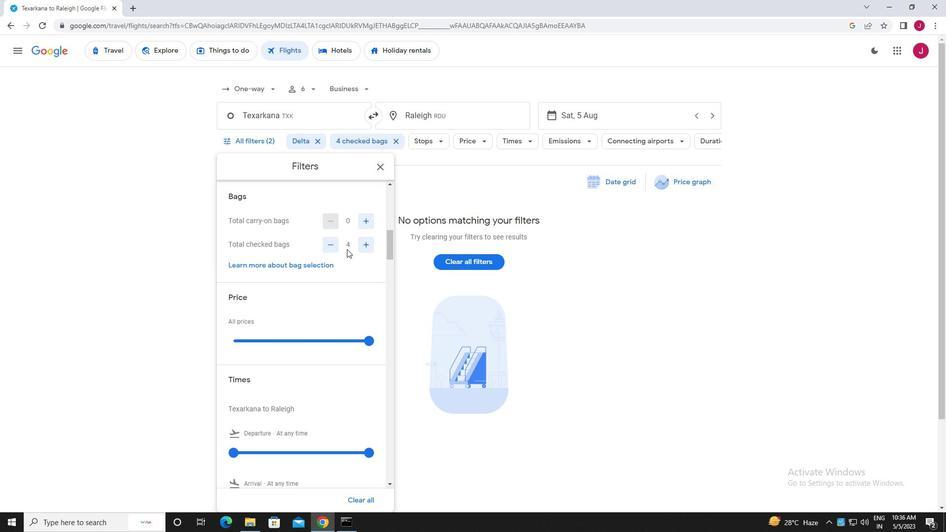 
Action: Mouse moved to (369, 291)
Screenshot: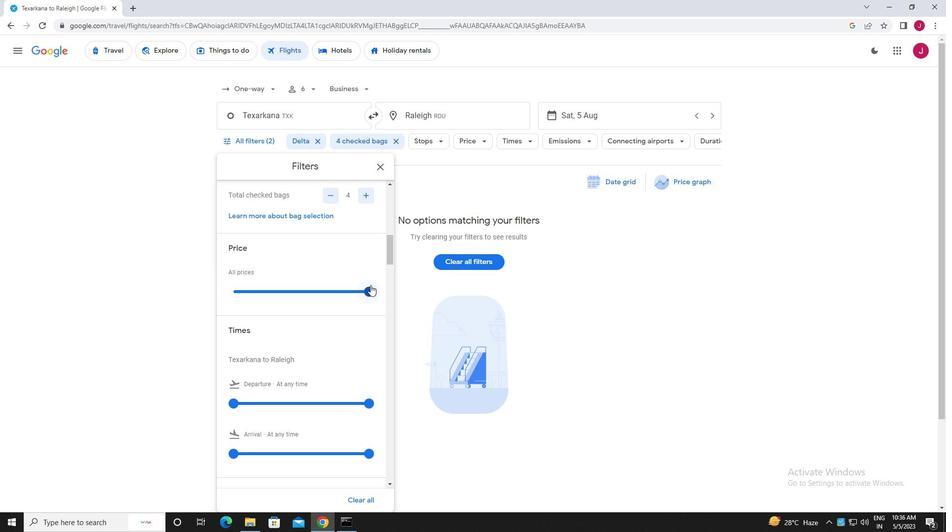
Action: Mouse pressed left at (369, 291)
Screenshot: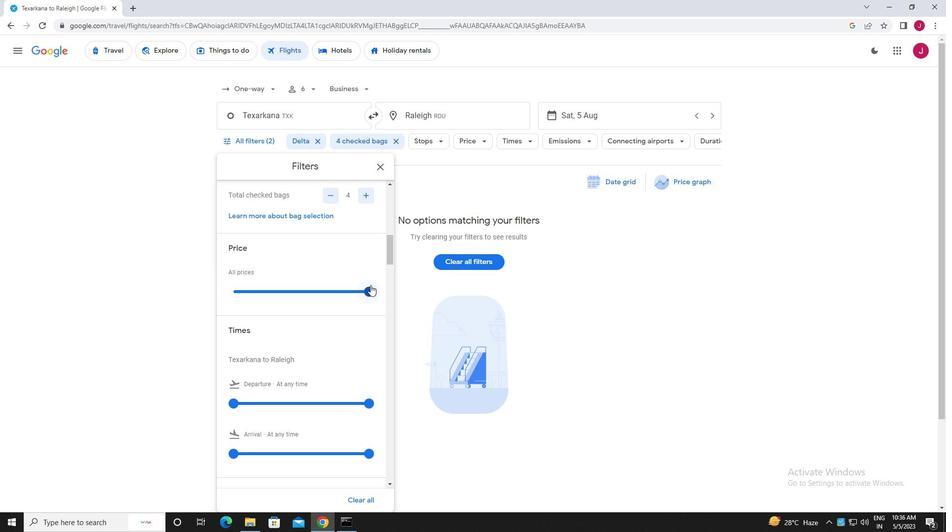 
Action: Mouse moved to (300, 260)
Screenshot: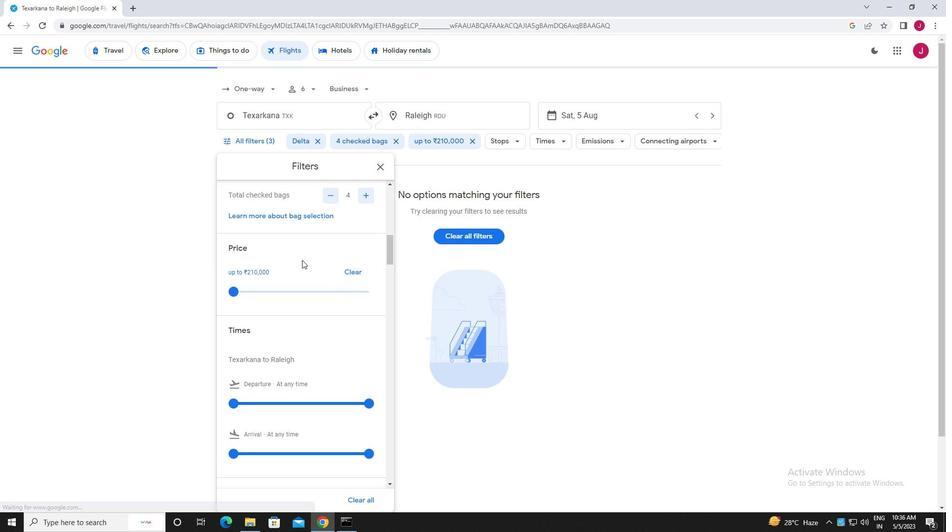
Action: Mouse scrolled (300, 260) with delta (0, 0)
Screenshot: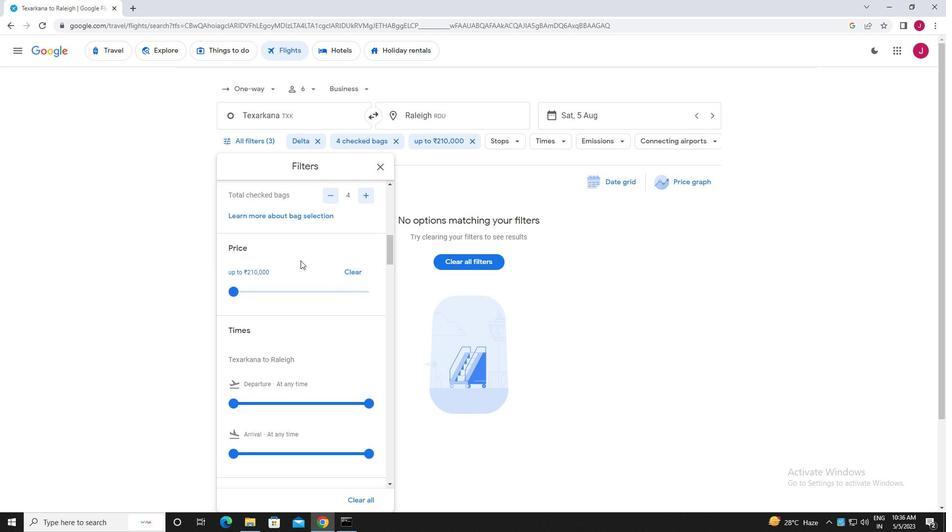 
Action: Mouse scrolled (300, 260) with delta (0, 0)
Screenshot: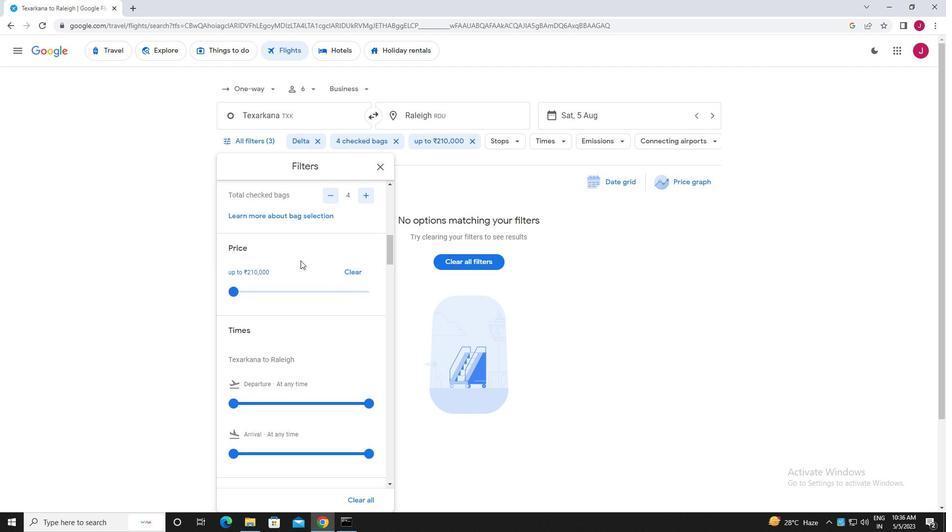 
Action: Mouse moved to (366, 306)
Screenshot: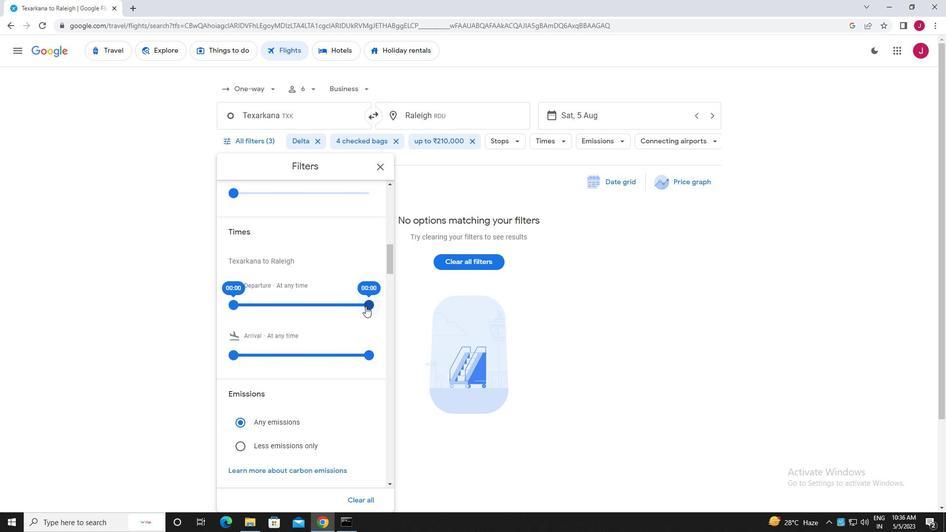 
Action: Mouse pressed left at (366, 306)
Screenshot: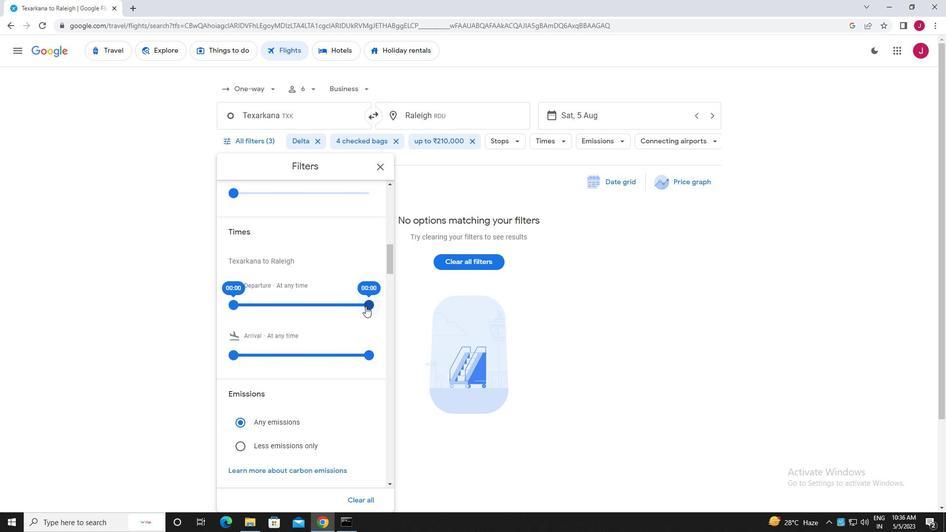 
Action: Mouse moved to (378, 166)
Screenshot: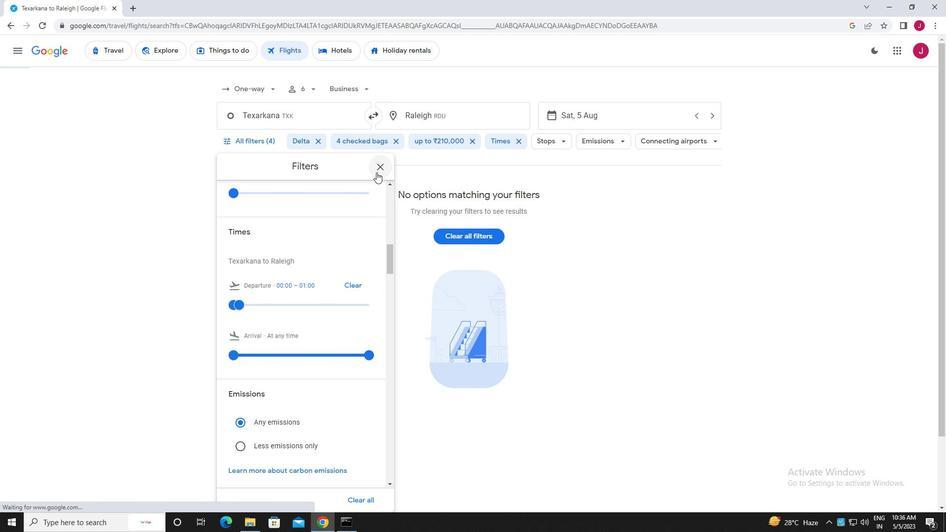 
Action: Mouse pressed left at (378, 166)
Screenshot: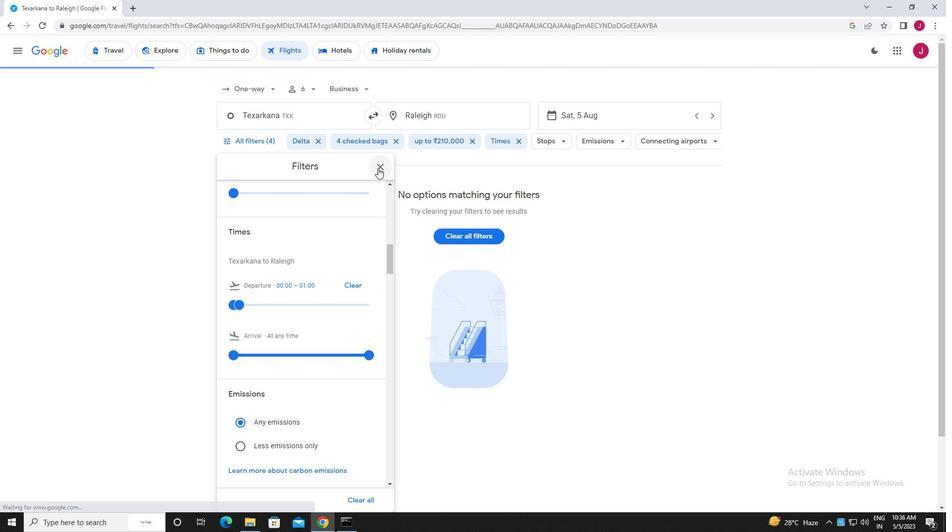 
Action: Mouse moved to (376, 167)
Screenshot: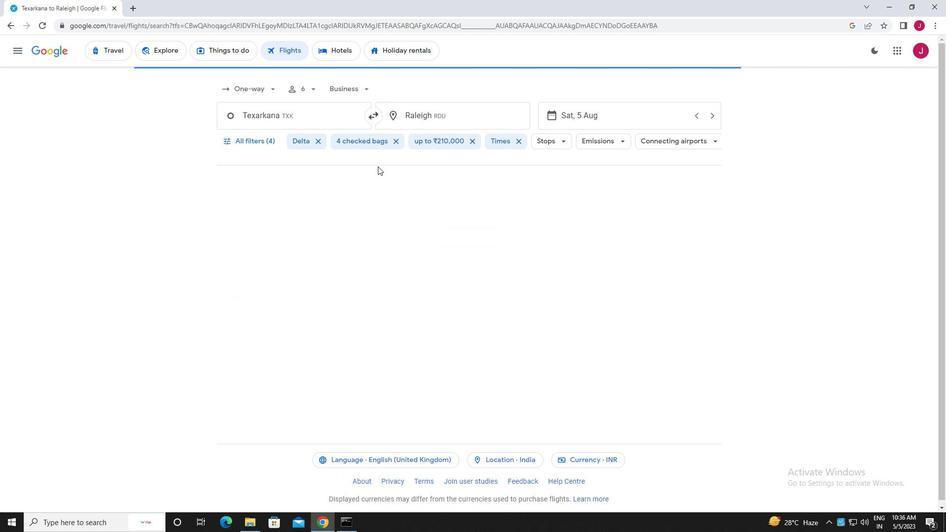 
